Task: Explore Airbnb accommodation in Ben Arous, Tunisia from 10th December, 2023 to 15th December, 2023 for 7 adults. Place can be entire room or shared room with 4 bedrooms having 7 beds and 4 bathrooms. Property type can be house. Amenities needed are: wifi, TV, free parkinig on premises, gym, breakfast.
Action: Mouse moved to (389, 91)
Screenshot: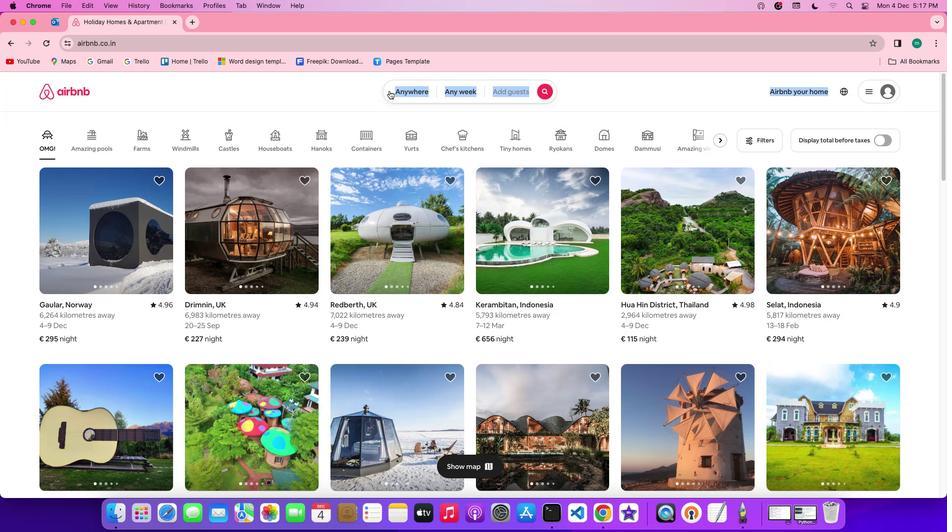 
Action: Mouse pressed left at (389, 91)
Screenshot: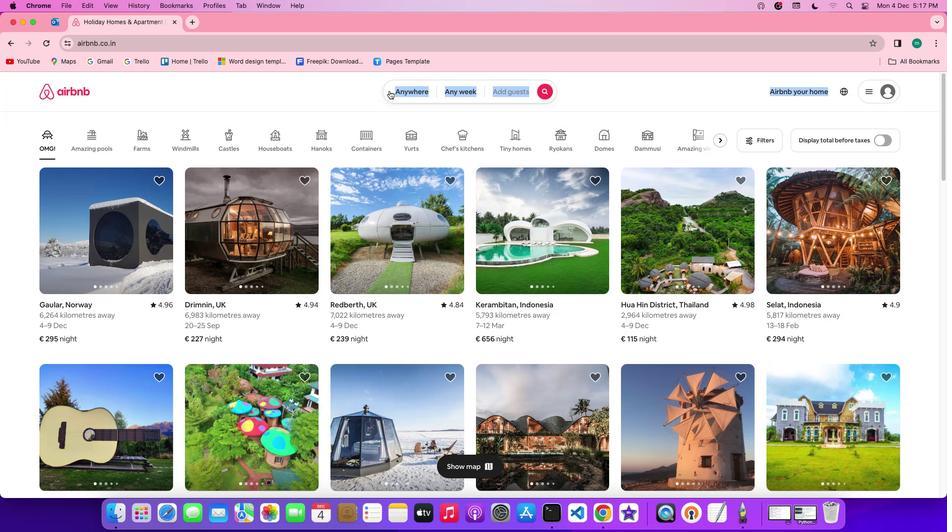 
Action: Mouse moved to (389, 91)
Screenshot: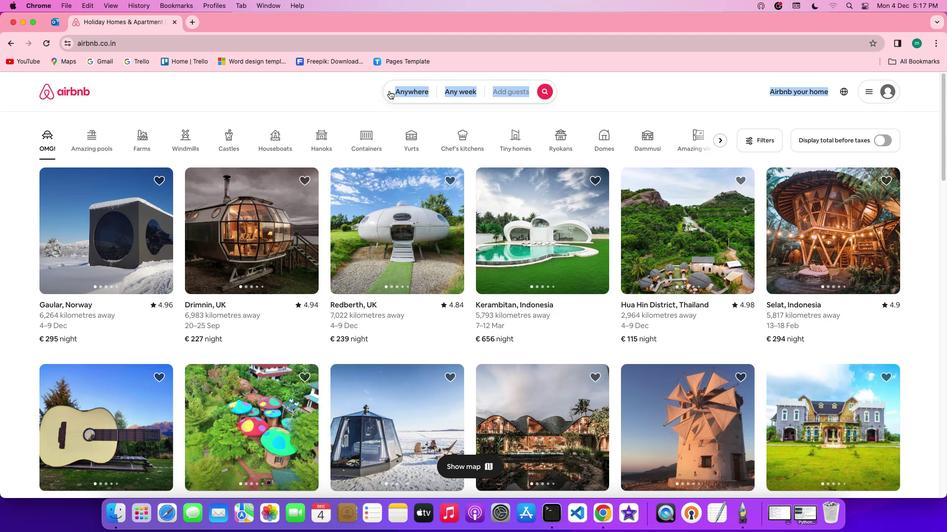 
Action: Mouse pressed left at (389, 91)
Screenshot: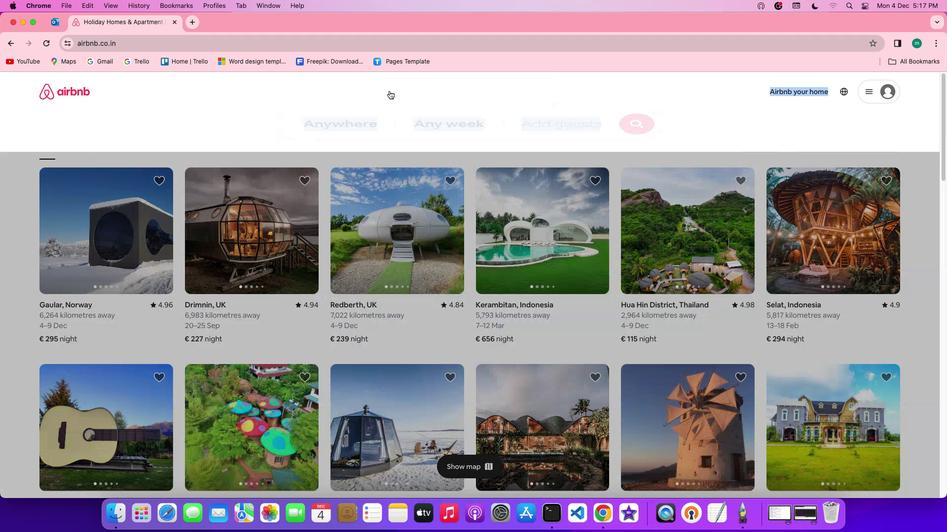
Action: Mouse moved to (377, 129)
Screenshot: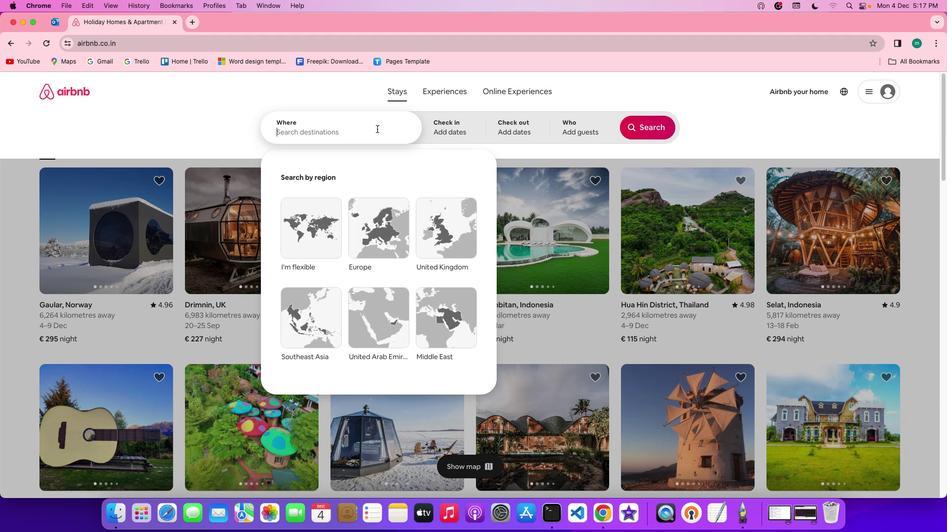 
Action: Mouse pressed left at (377, 129)
Screenshot: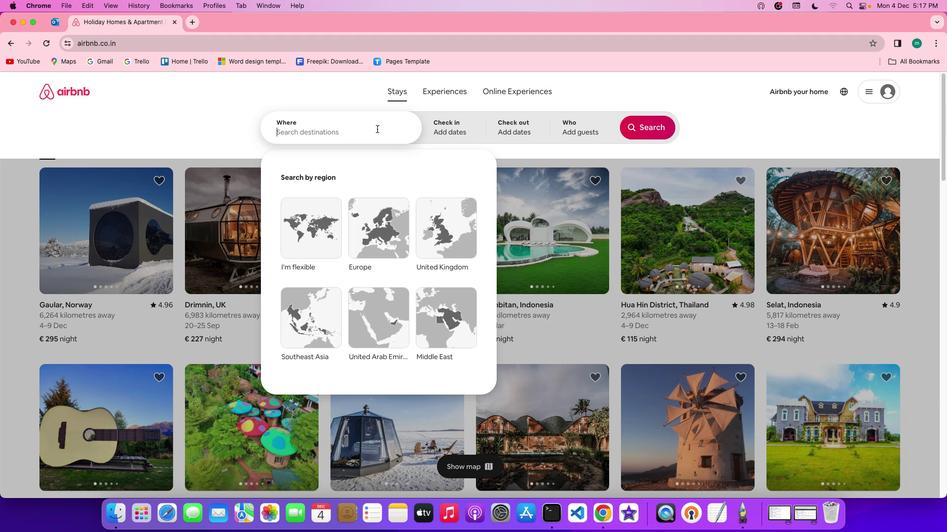 
Action: Key pressed Key.shift'B''e''n'Key.spaceKey.shift'A''r''o''u''s'','Key.spaceKey.shift't''u''n''i''s''i''a'
Screenshot: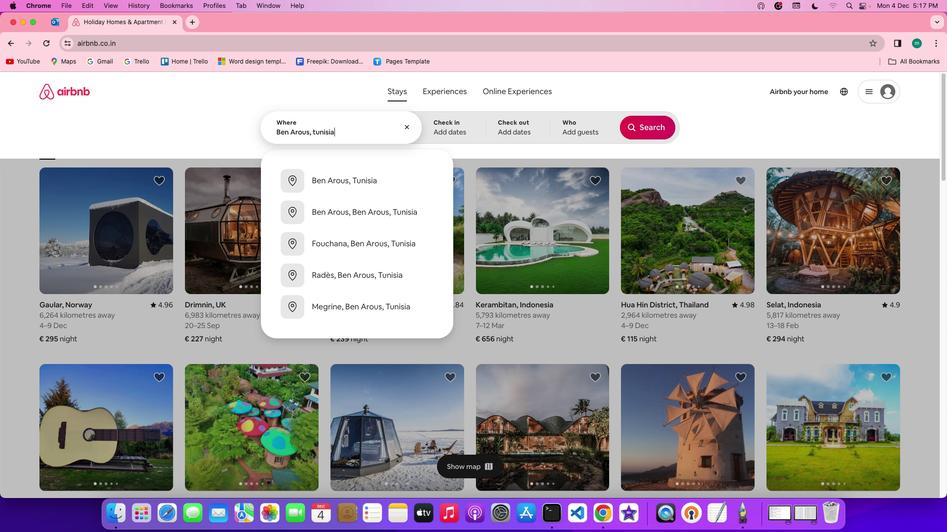 
Action: Mouse moved to (468, 133)
Screenshot: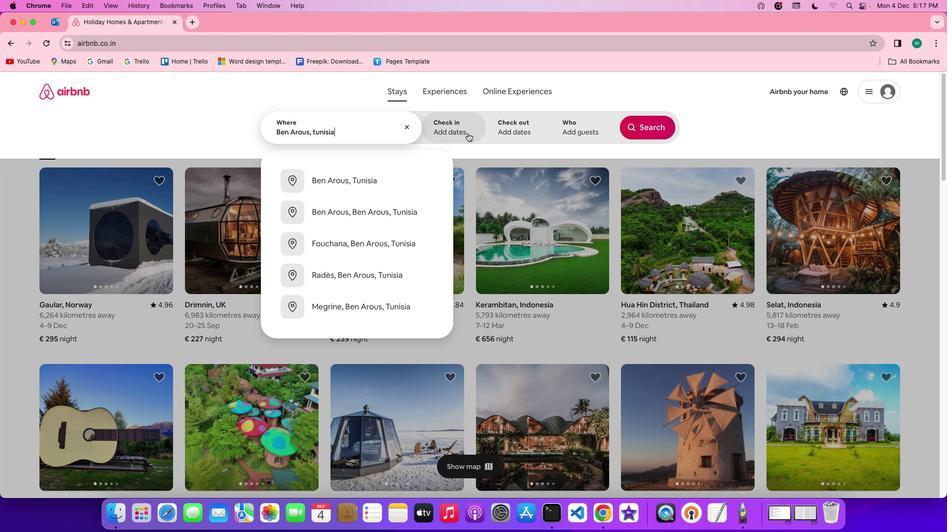 
Action: Mouse pressed left at (468, 133)
Screenshot: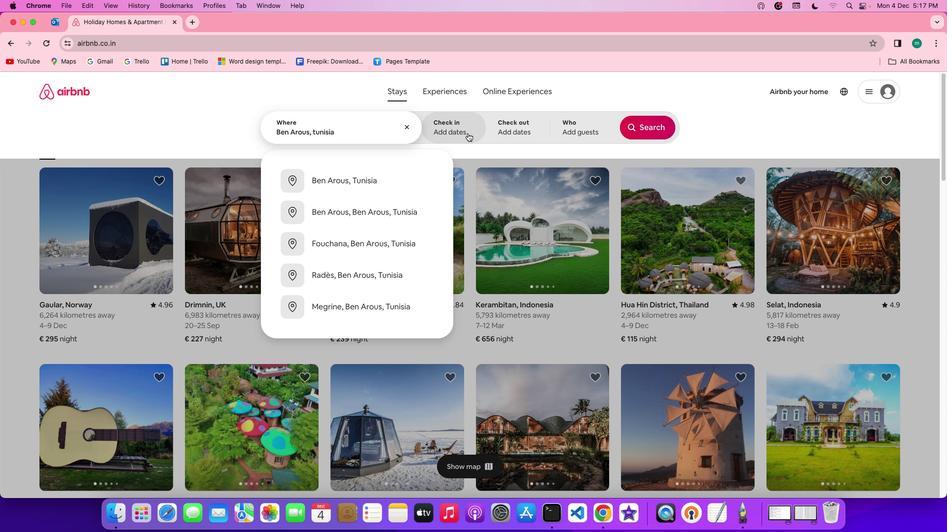 
Action: Mouse moved to (296, 301)
Screenshot: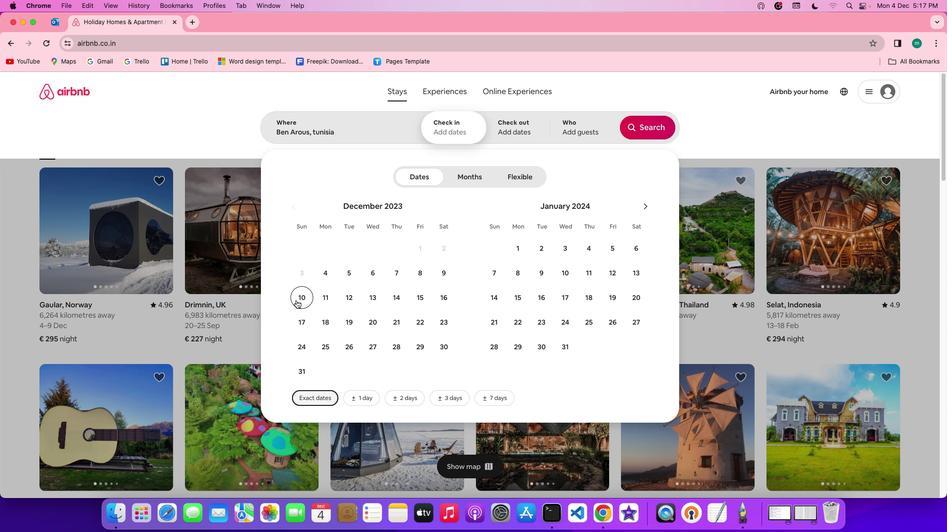 
Action: Mouse pressed left at (296, 301)
Screenshot: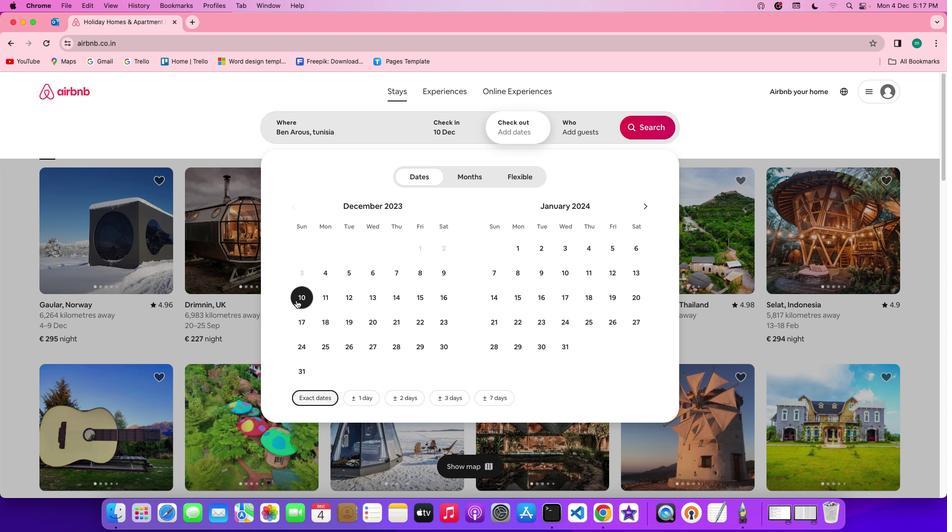
Action: Mouse moved to (410, 292)
Screenshot: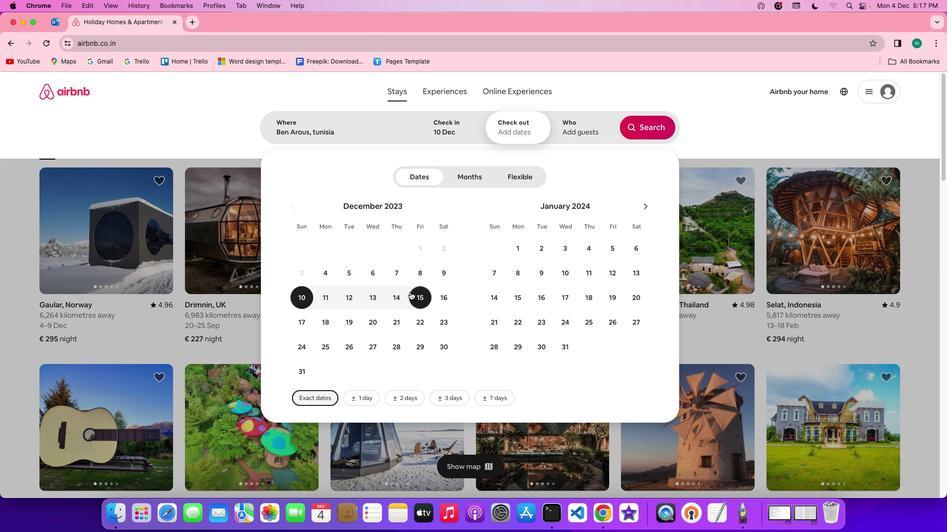 
Action: Mouse pressed left at (410, 292)
Screenshot: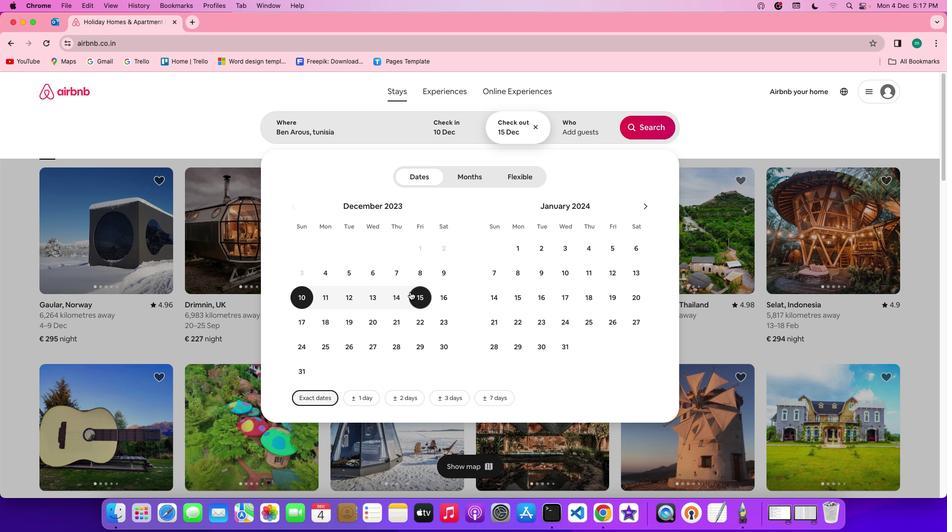 
Action: Mouse moved to (573, 123)
Screenshot: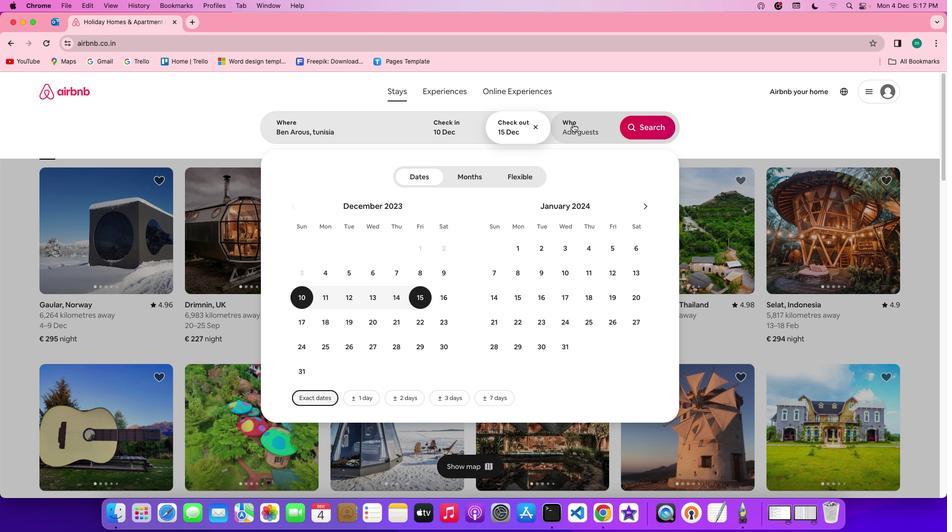 
Action: Mouse pressed left at (573, 123)
Screenshot: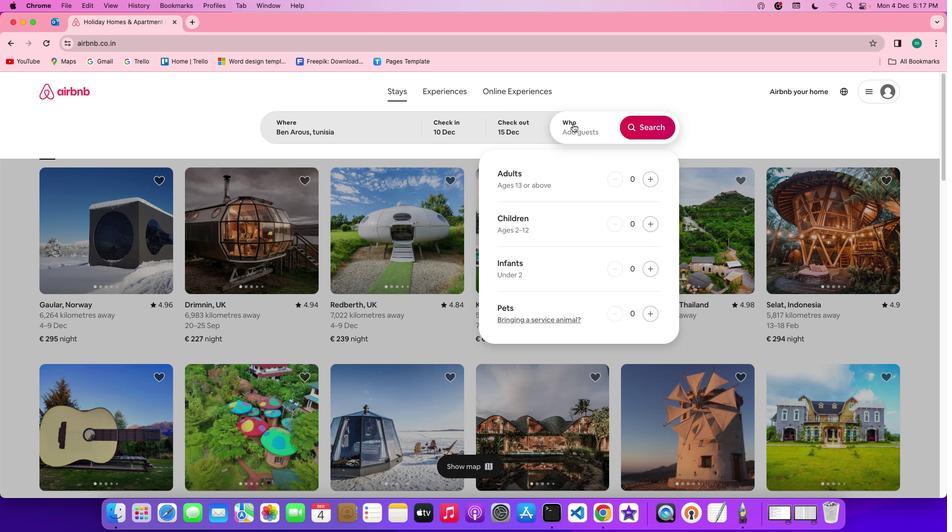 
Action: Mouse moved to (654, 181)
Screenshot: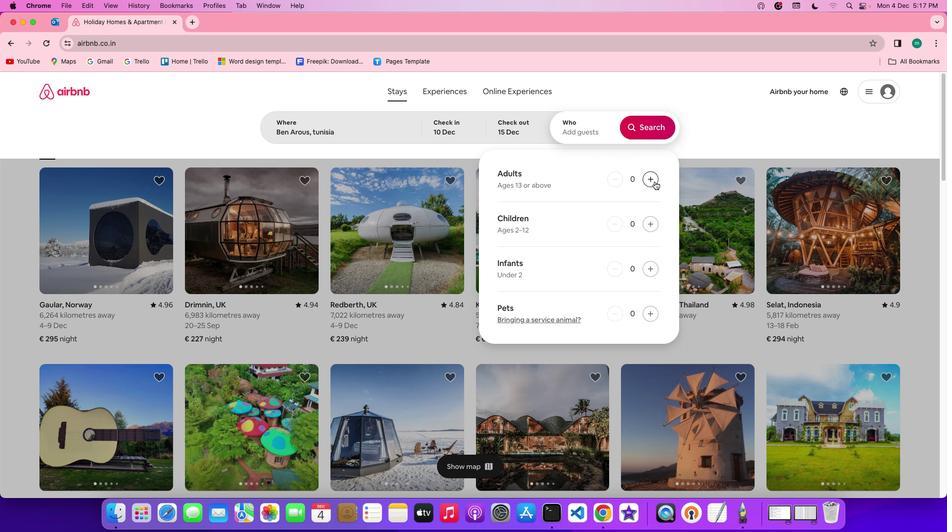 
Action: Mouse pressed left at (654, 181)
Screenshot: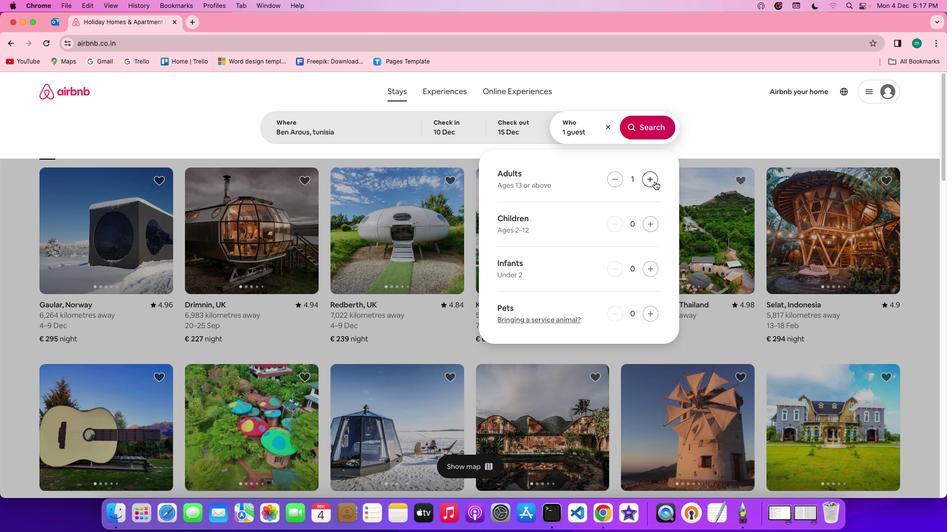 
Action: Mouse pressed left at (654, 181)
Screenshot: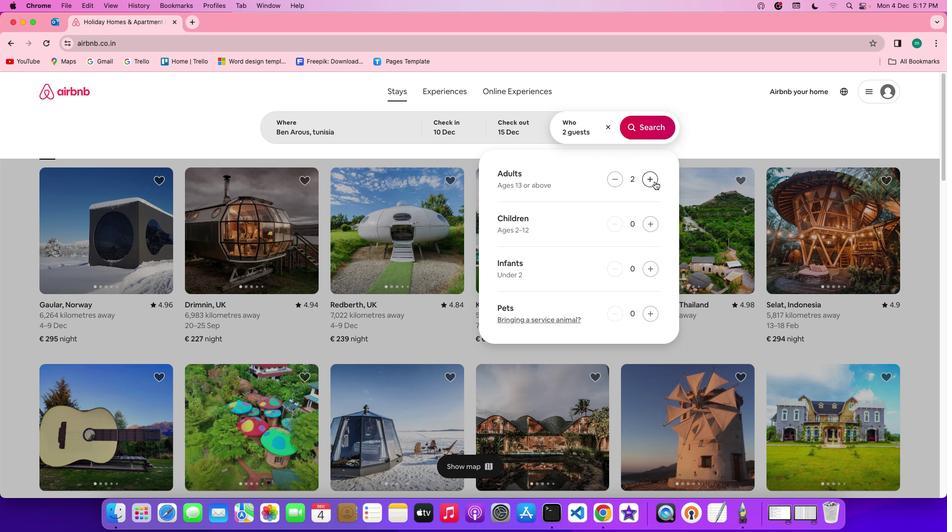 
Action: Mouse pressed left at (654, 181)
Screenshot: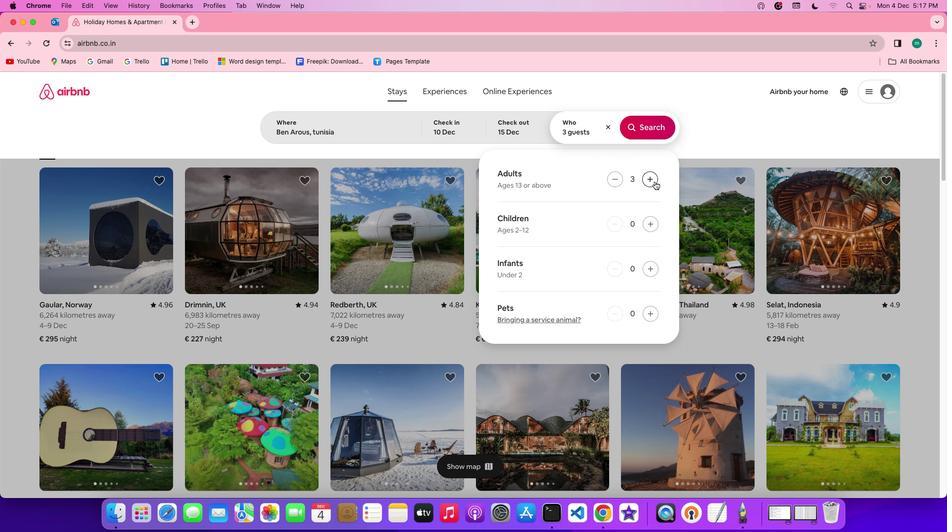 
Action: Mouse pressed left at (654, 181)
Screenshot: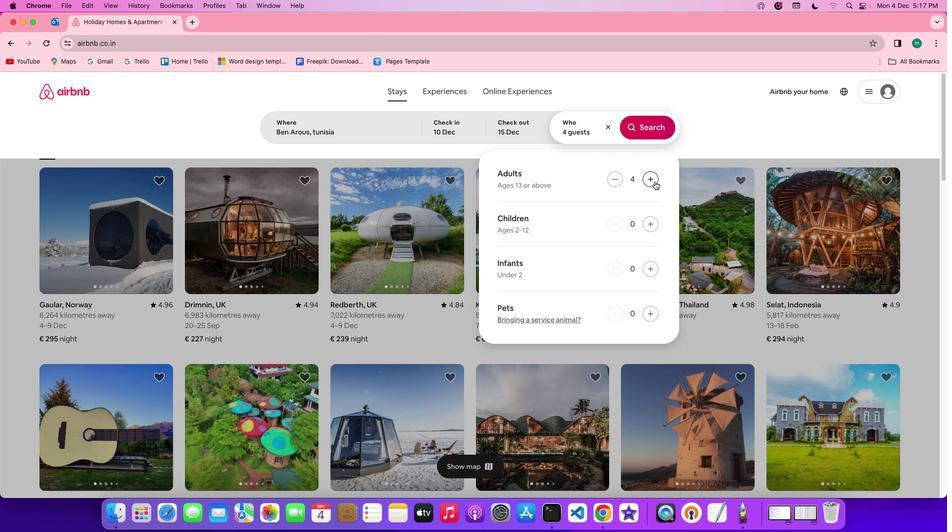 
Action: Mouse pressed left at (654, 181)
Screenshot: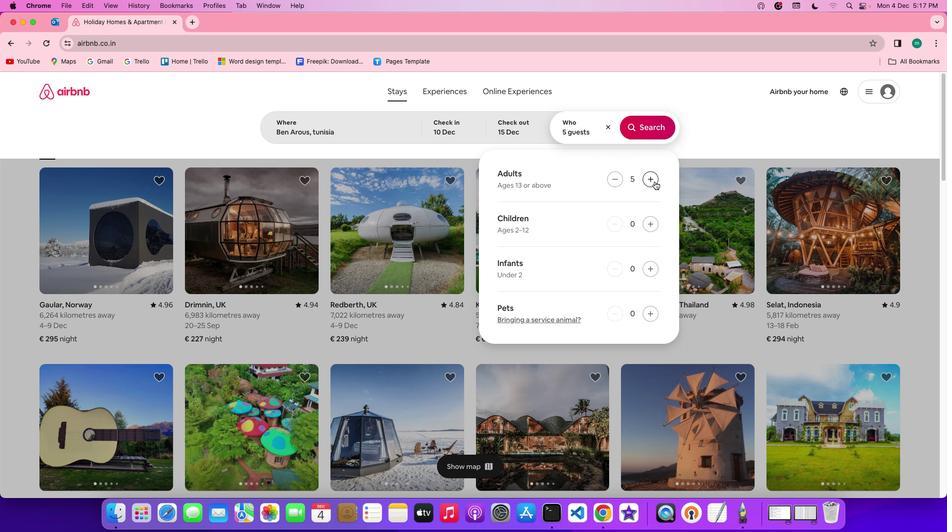 
Action: Mouse pressed left at (654, 181)
Screenshot: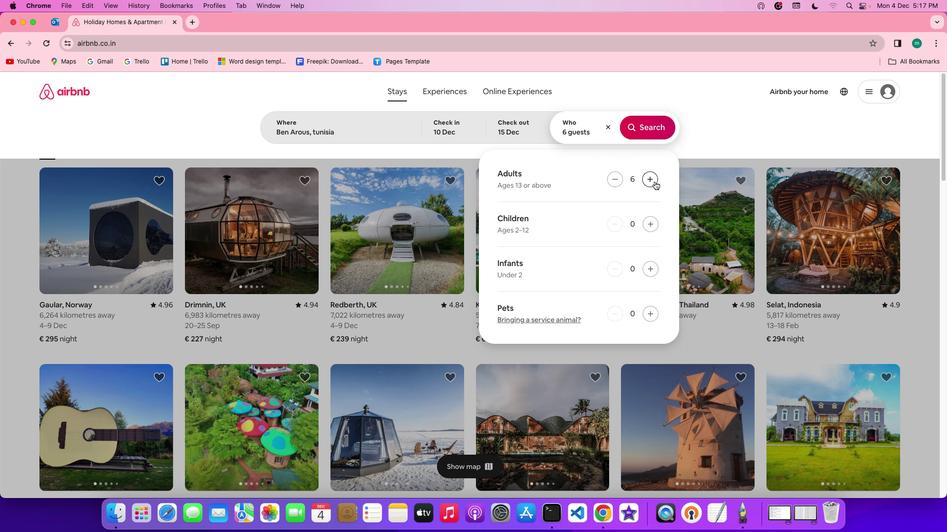 
Action: Mouse moved to (653, 185)
Screenshot: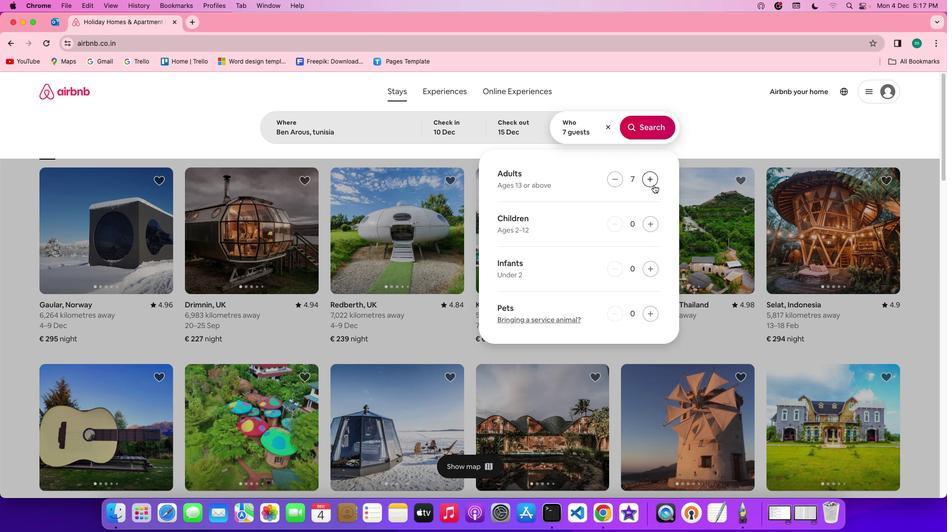 
Action: Mouse pressed left at (653, 185)
Screenshot: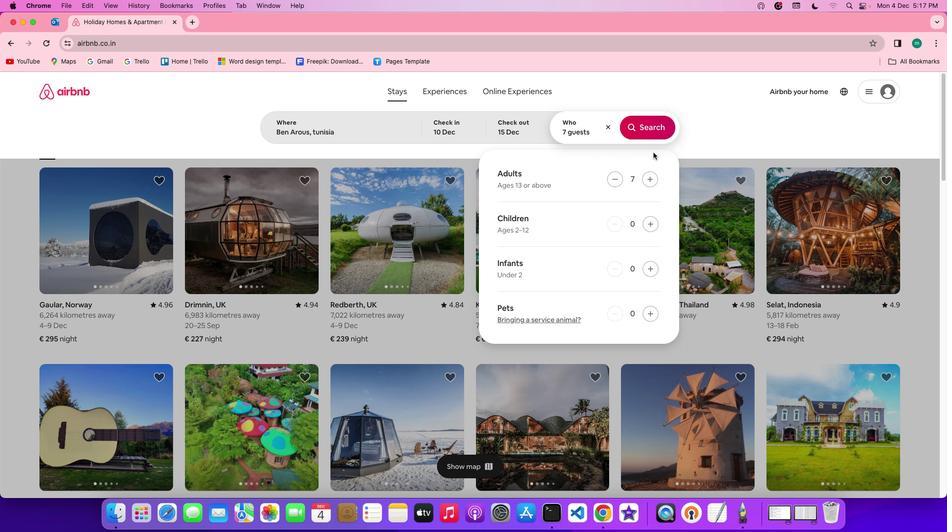 
Action: Mouse moved to (655, 124)
Screenshot: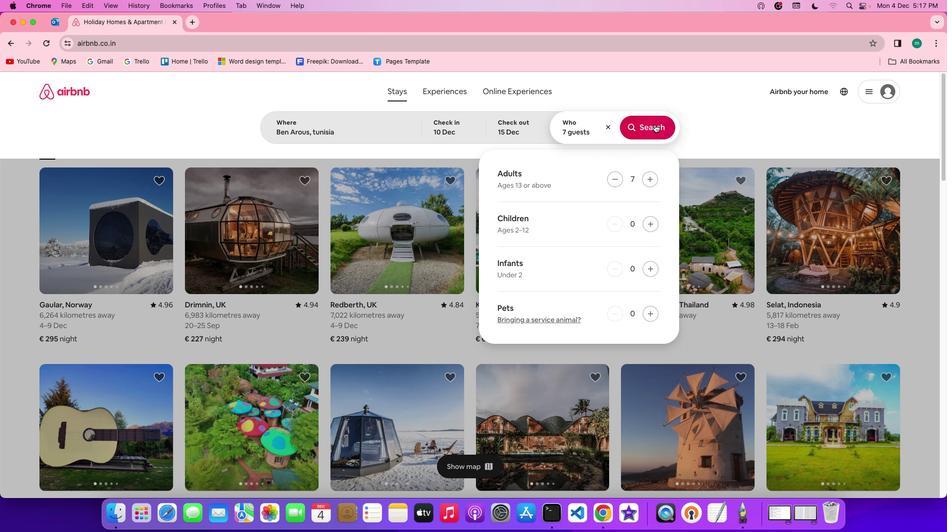 
Action: Mouse pressed left at (655, 124)
Screenshot: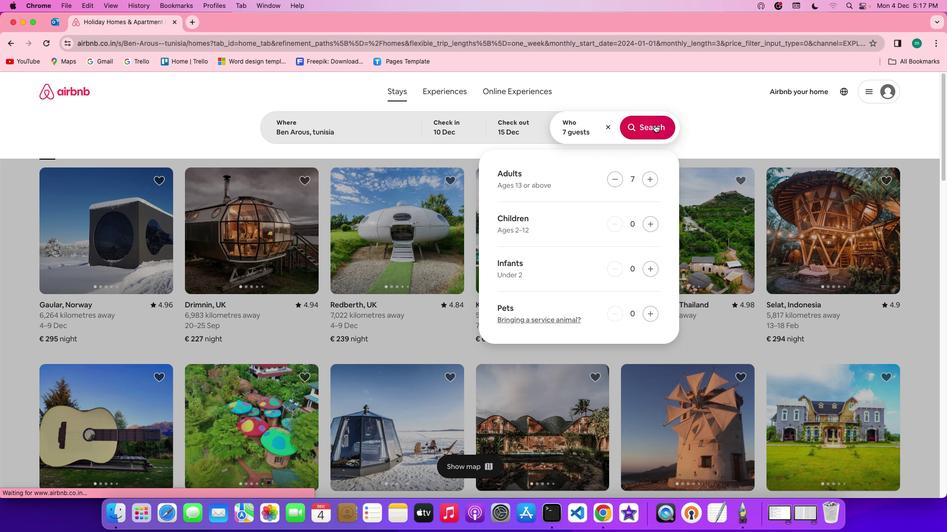 
Action: Mouse moved to (780, 124)
Screenshot: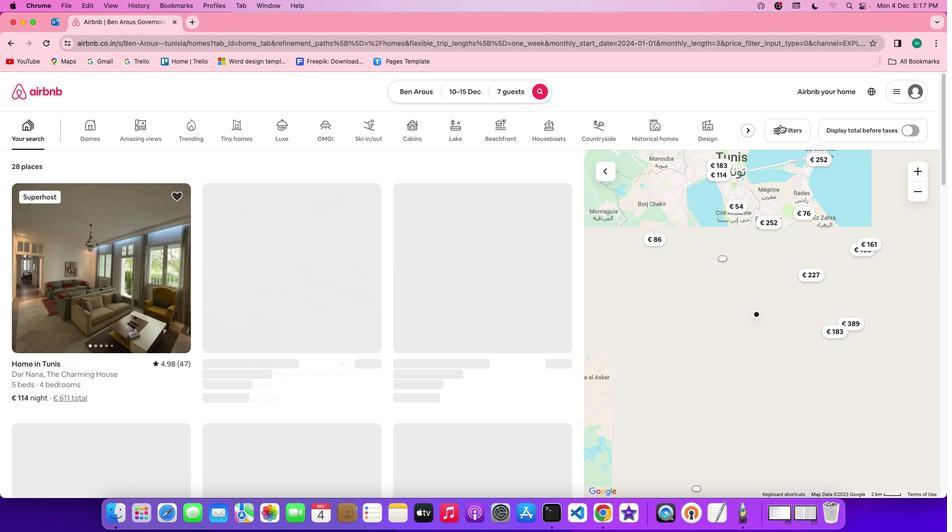 
Action: Mouse pressed left at (780, 124)
Screenshot: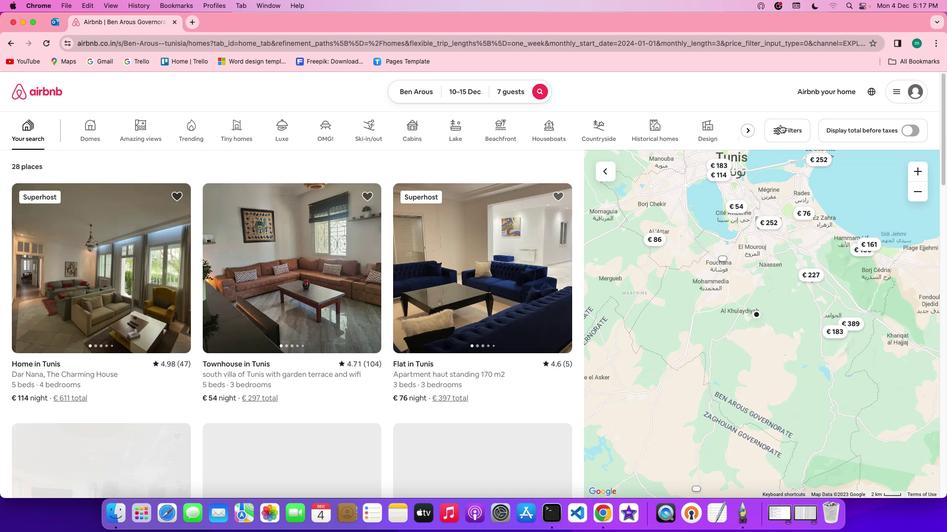 
Action: Mouse moved to (545, 296)
Screenshot: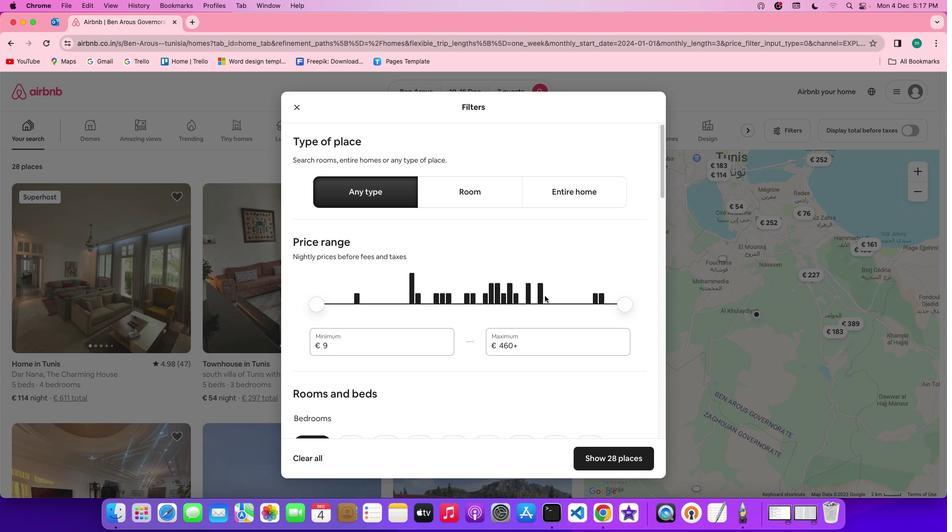 
Action: Mouse scrolled (545, 296) with delta (0, 0)
Screenshot: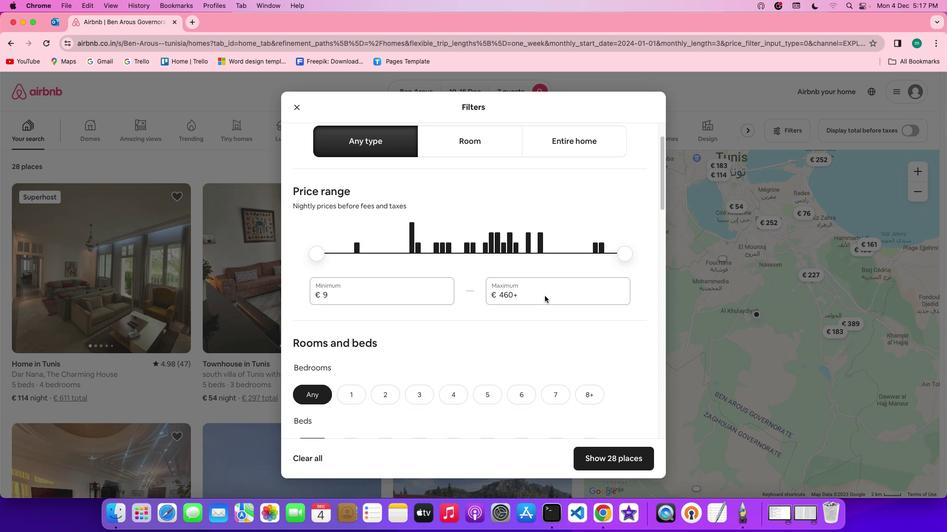 
Action: Mouse scrolled (545, 296) with delta (0, 0)
Screenshot: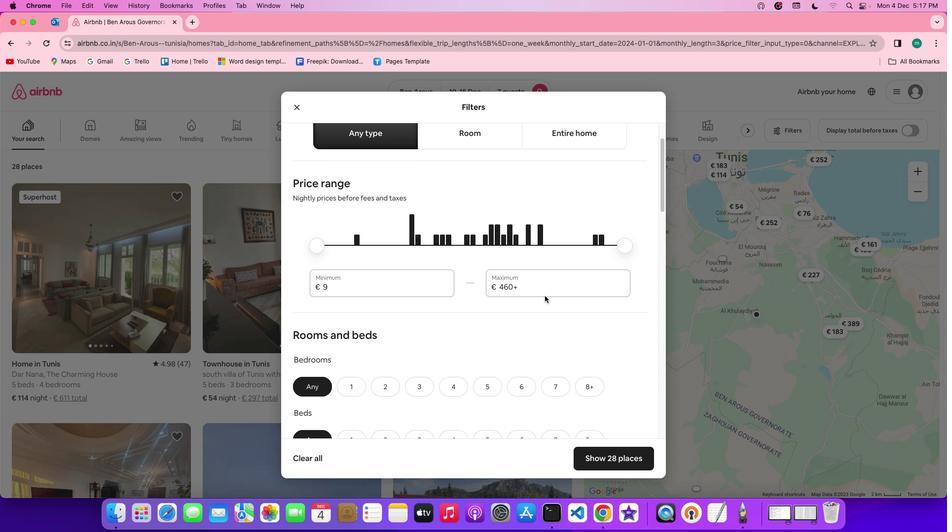 
Action: Mouse scrolled (545, 296) with delta (0, 0)
Screenshot: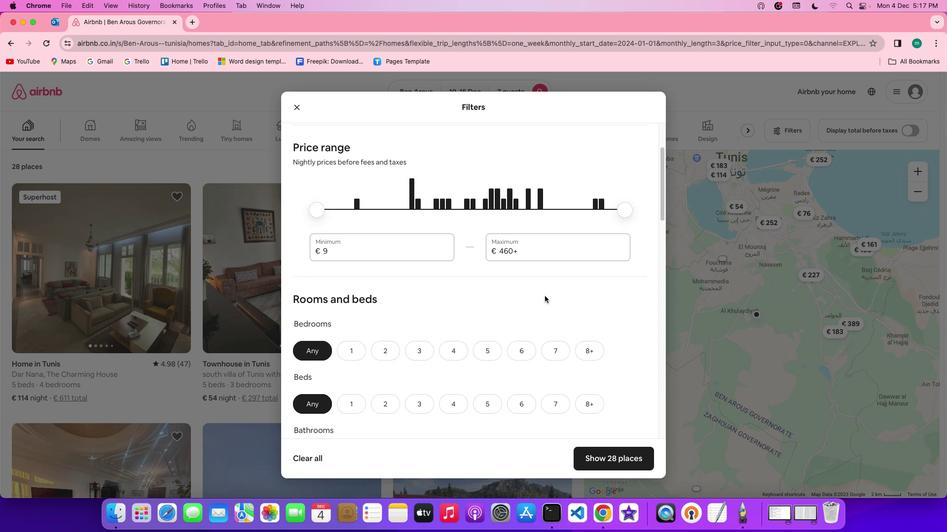 
Action: Mouse scrolled (545, 296) with delta (0, 0)
Screenshot: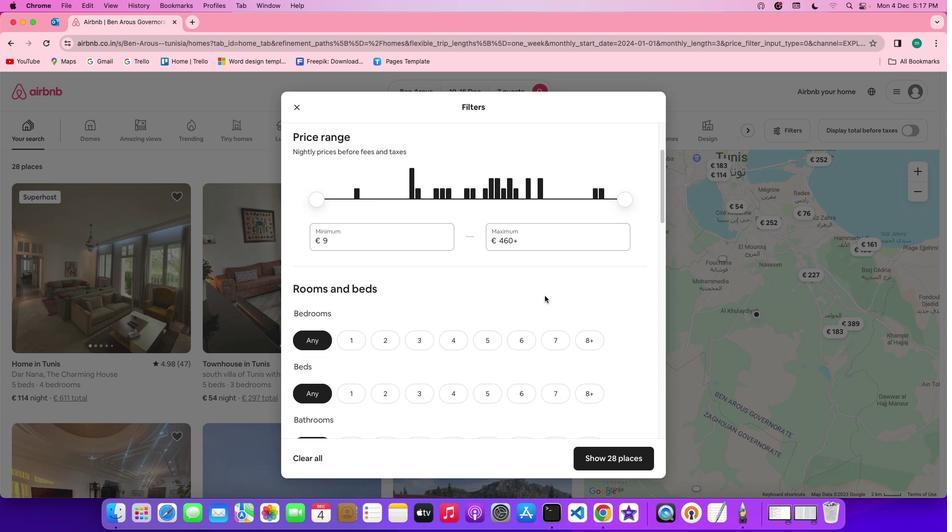 
Action: Mouse scrolled (545, 296) with delta (0, 0)
Screenshot: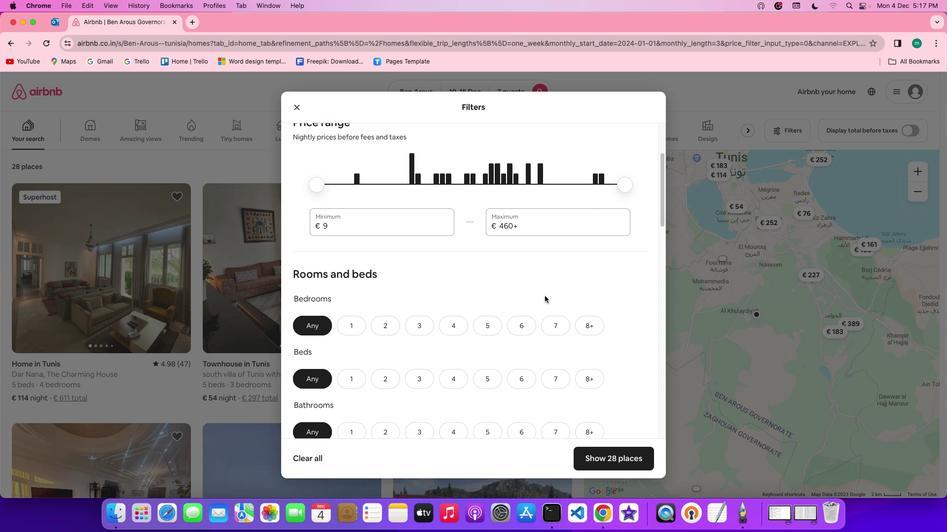
Action: Mouse scrolled (545, 296) with delta (0, 0)
Screenshot: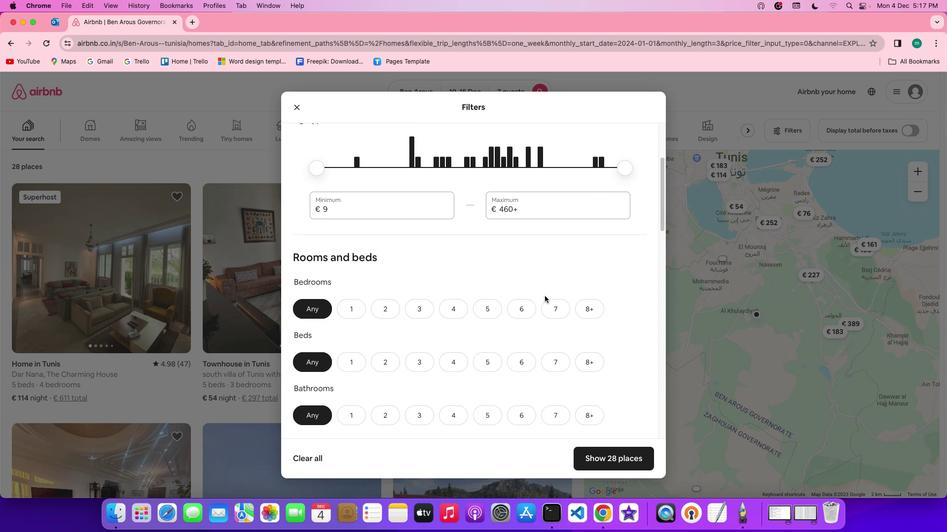 
Action: Mouse scrolled (545, 296) with delta (0, 0)
Screenshot: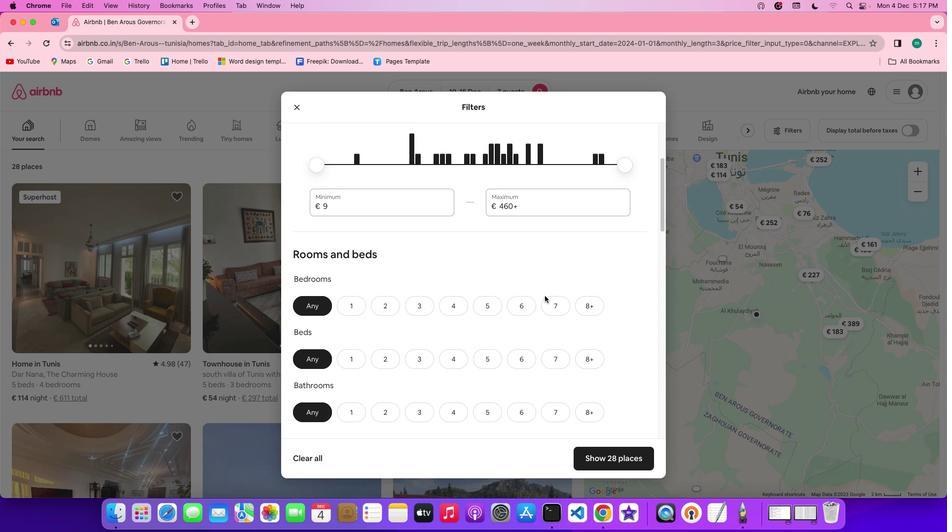 
Action: Mouse scrolled (545, 296) with delta (0, 0)
Screenshot: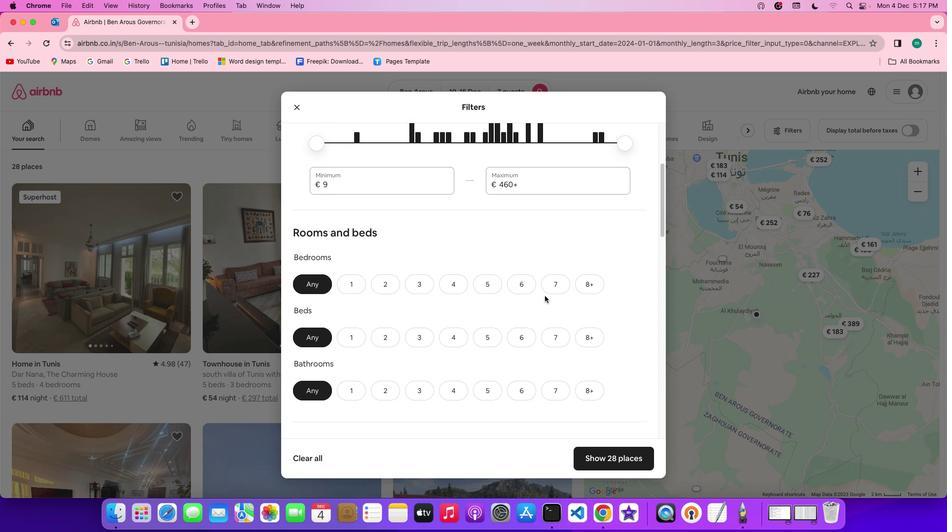 
Action: Mouse scrolled (545, 296) with delta (0, 0)
Screenshot: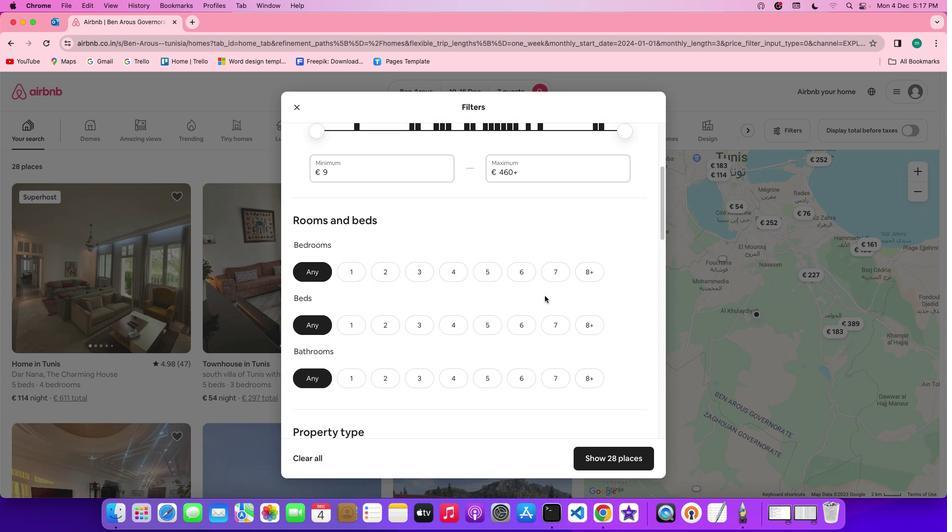 
Action: Mouse scrolled (545, 296) with delta (0, 0)
Screenshot: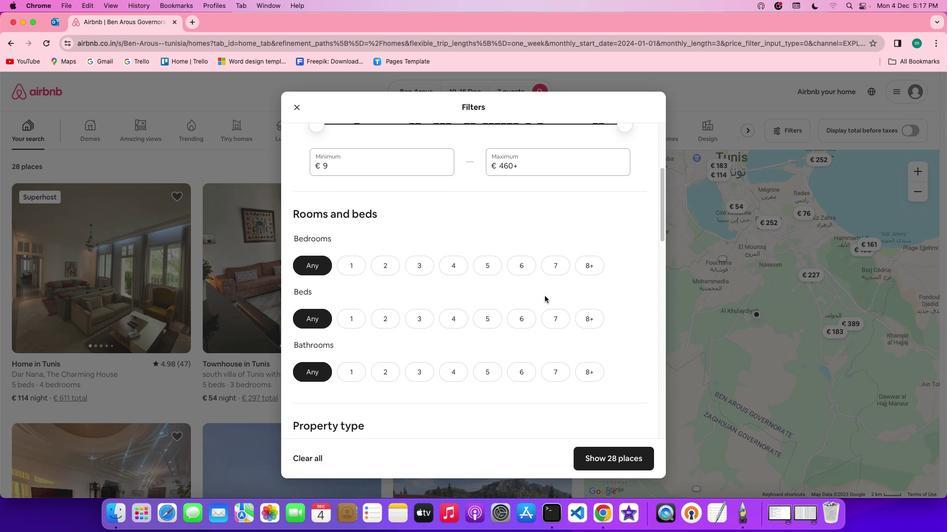 
Action: Mouse scrolled (545, 296) with delta (0, 0)
Screenshot: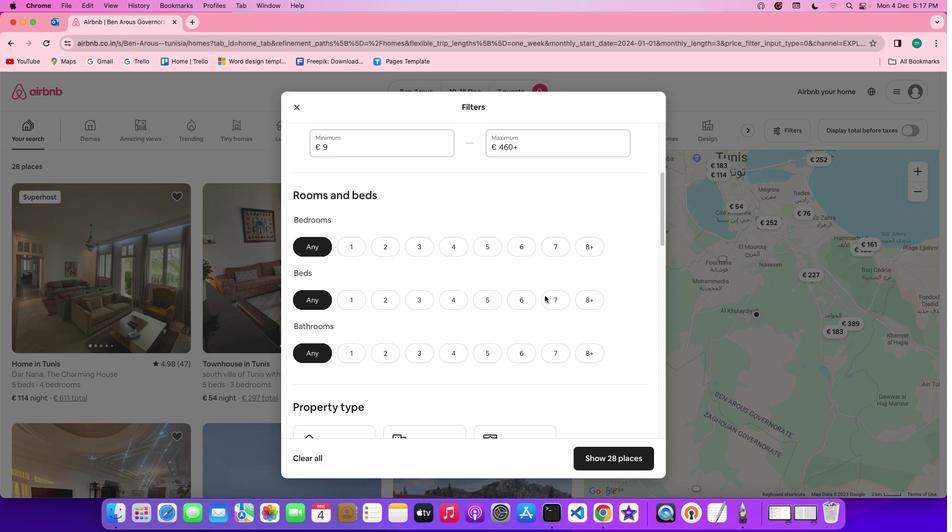 
Action: Mouse scrolled (545, 296) with delta (0, 0)
Screenshot: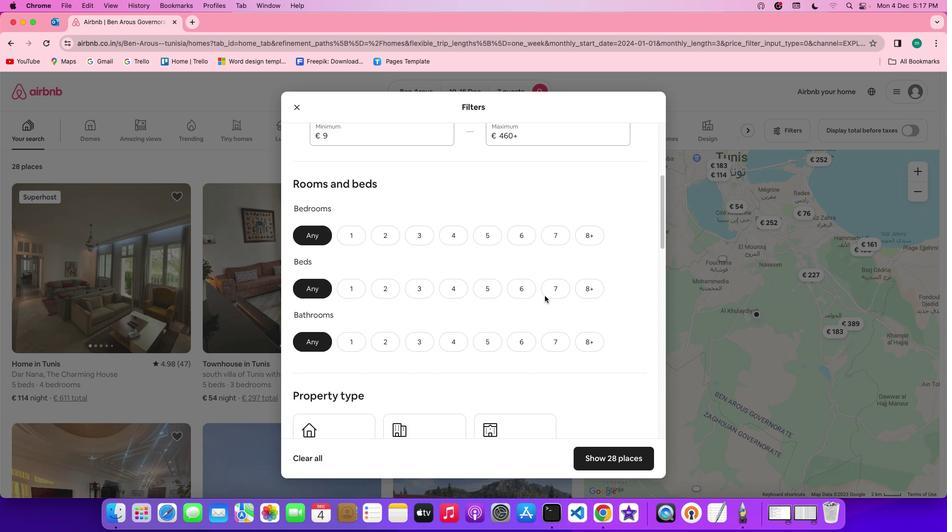 
Action: Mouse scrolled (545, 296) with delta (0, 0)
Screenshot: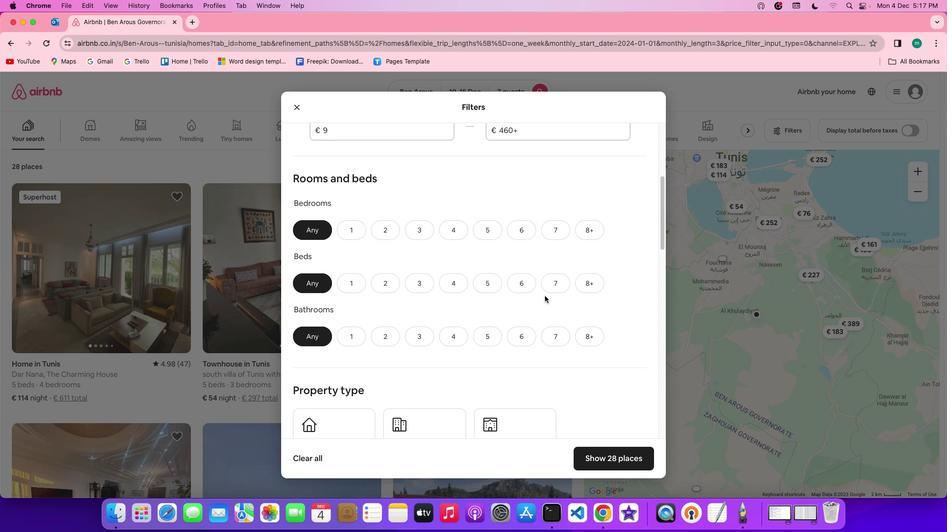 
Action: Mouse moved to (446, 231)
Screenshot: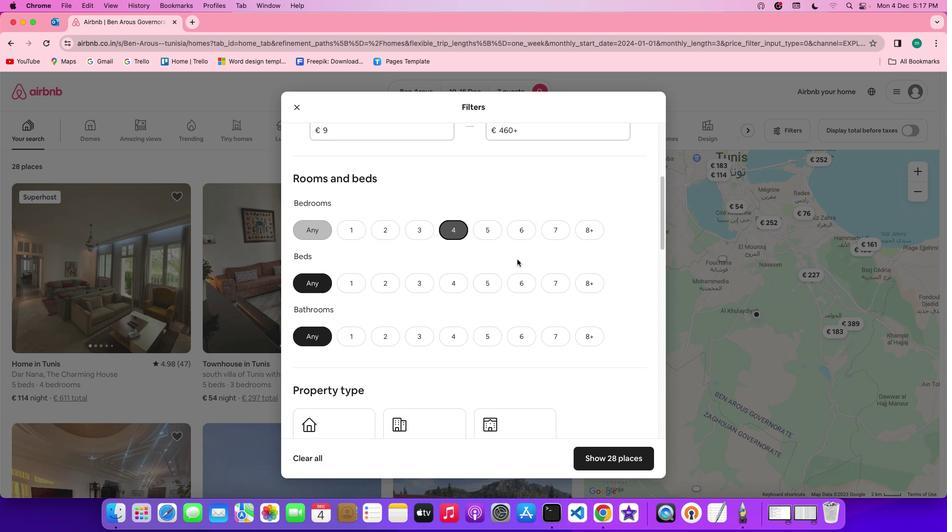 
Action: Mouse pressed left at (446, 231)
Screenshot: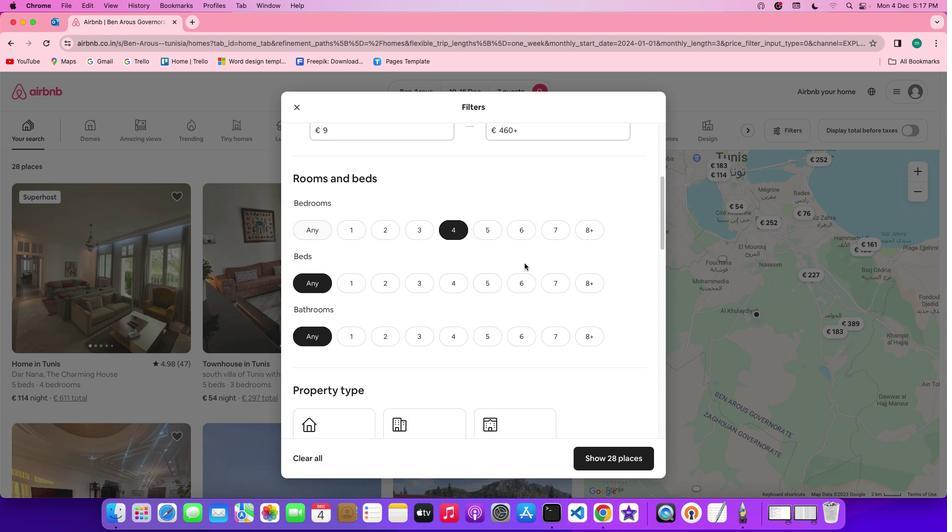 
Action: Mouse moved to (549, 277)
Screenshot: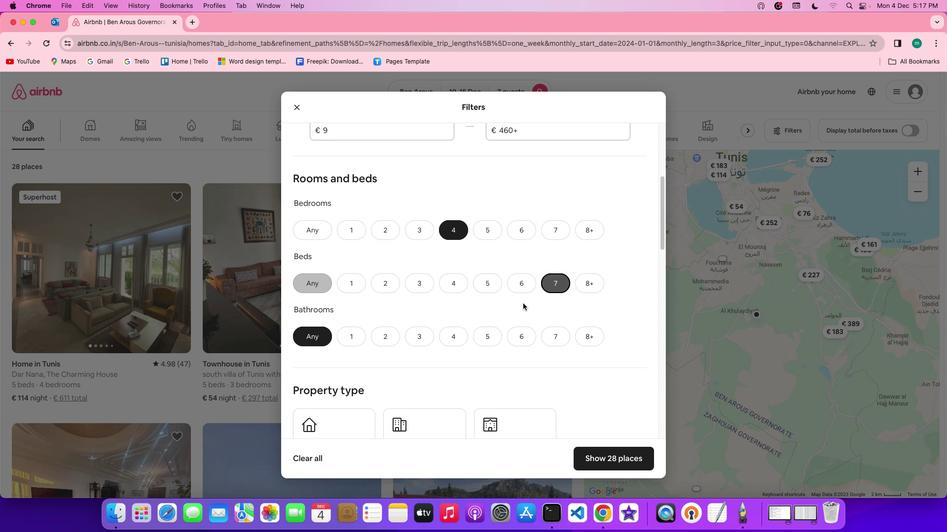 
Action: Mouse pressed left at (549, 277)
Screenshot: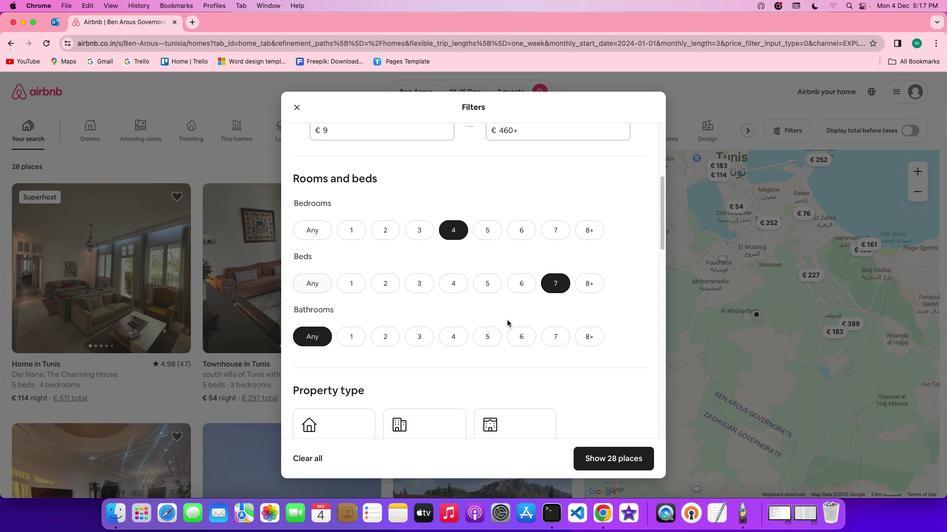 
Action: Mouse moved to (454, 340)
Screenshot: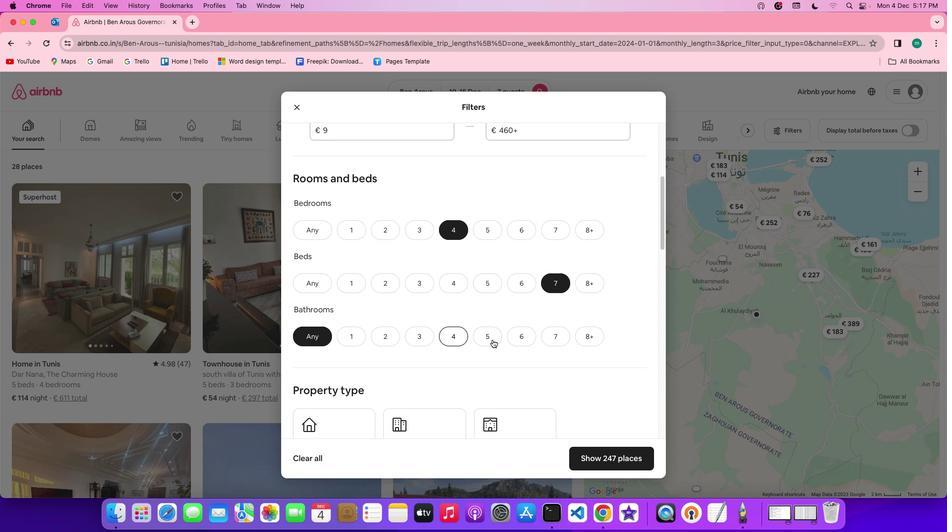 
Action: Mouse pressed left at (454, 340)
Screenshot: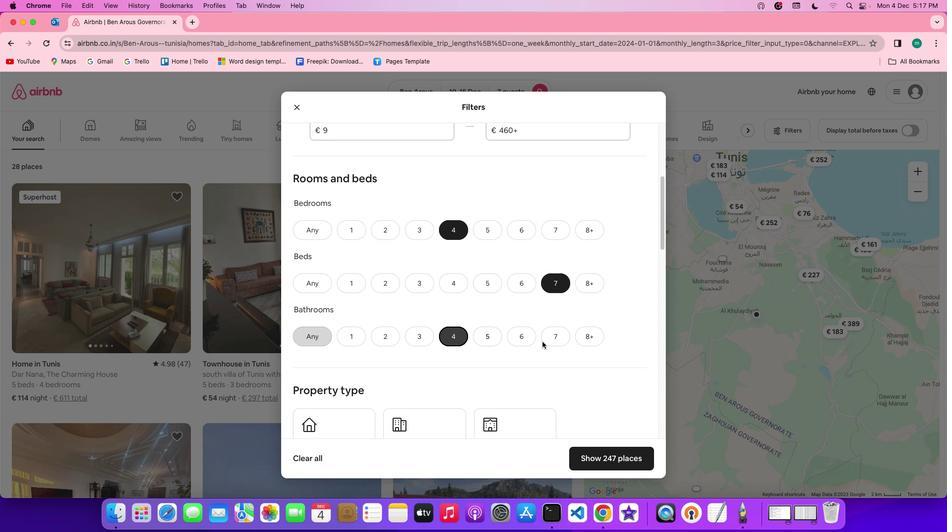 
Action: Mouse moved to (550, 342)
Screenshot: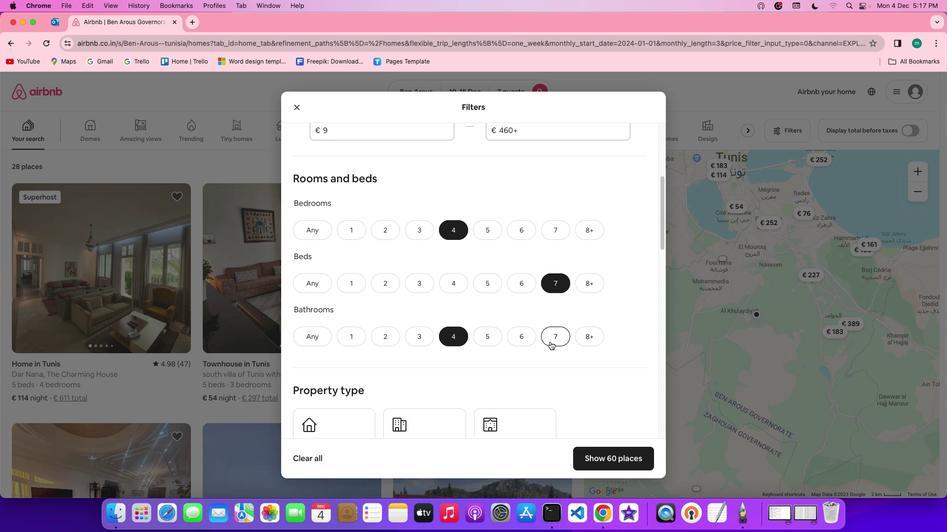 
Action: Mouse scrolled (550, 342) with delta (0, 0)
Screenshot: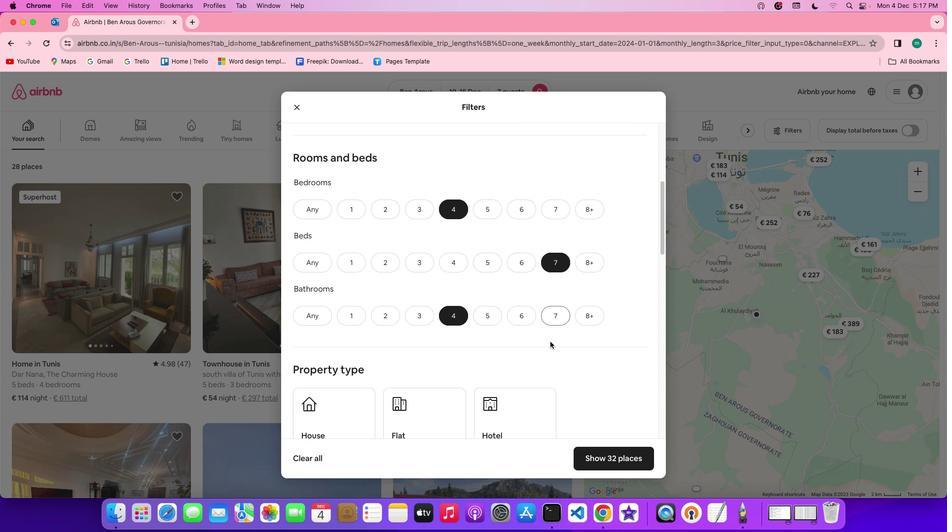 
Action: Mouse scrolled (550, 342) with delta (0, 0)
Screenshot: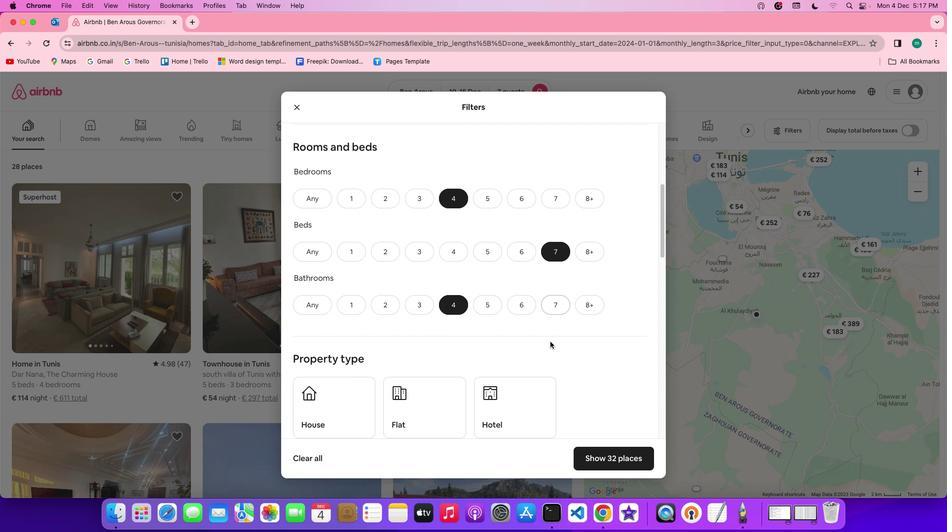 
Action: Mouse scrolled (550, 342) with delta (0, 0)
Screenshot: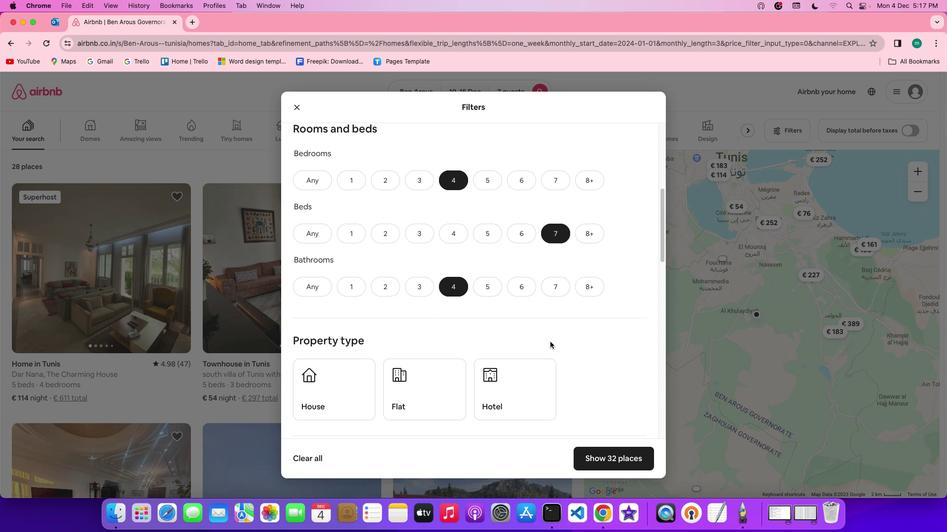 
Action: Mouse moved to (550, 342)
Screenshot: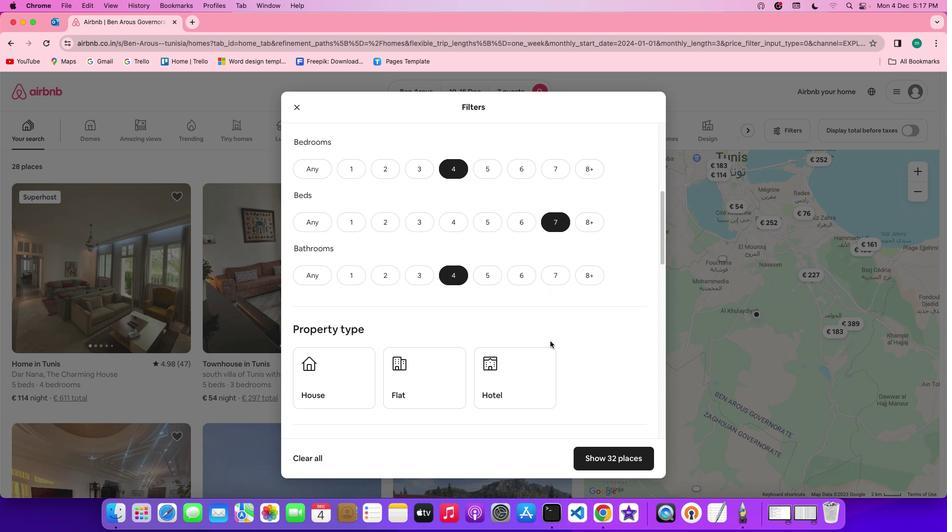 
Action: Mouse scrolled (550, 342) with delta (0, 0)
Screenshot: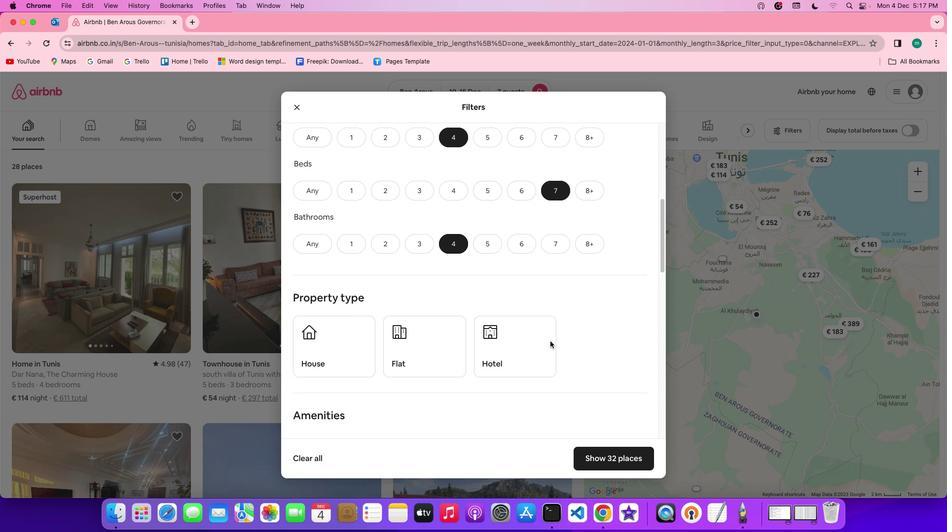 
Action: Mouse scrolled (550, 342) with delta (0, 0)
Screenshot: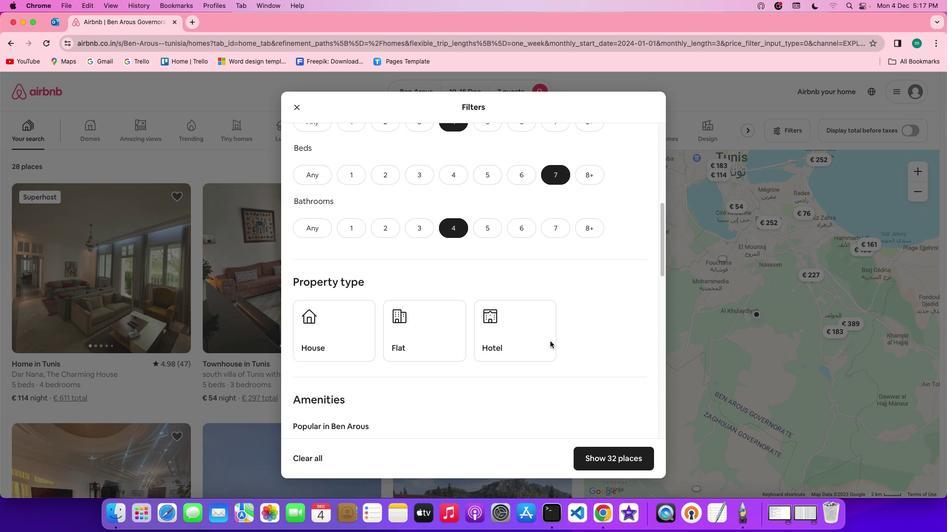 
Action: Mouse scrolled (550, 342) with delta (0, 0)
Screenshot: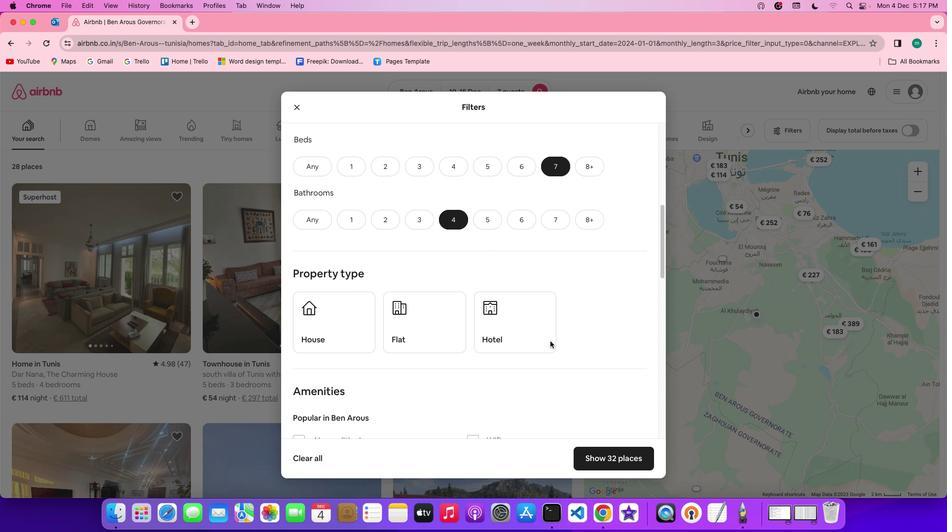 
Action: Mouse scrolled (550, 342) with delta (0, 0)
Screenshot: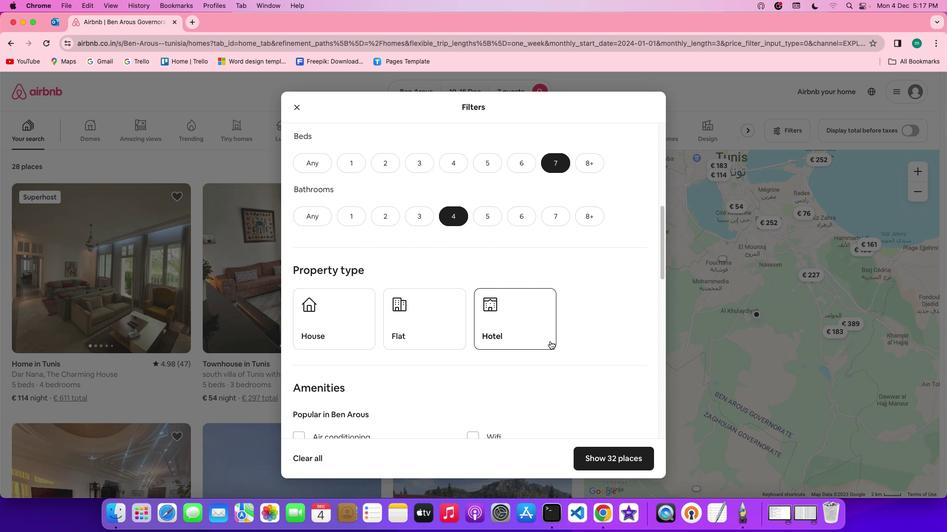 
Action: Mouse scrolled (550, 342) with delta (0, 0)
Screenshot: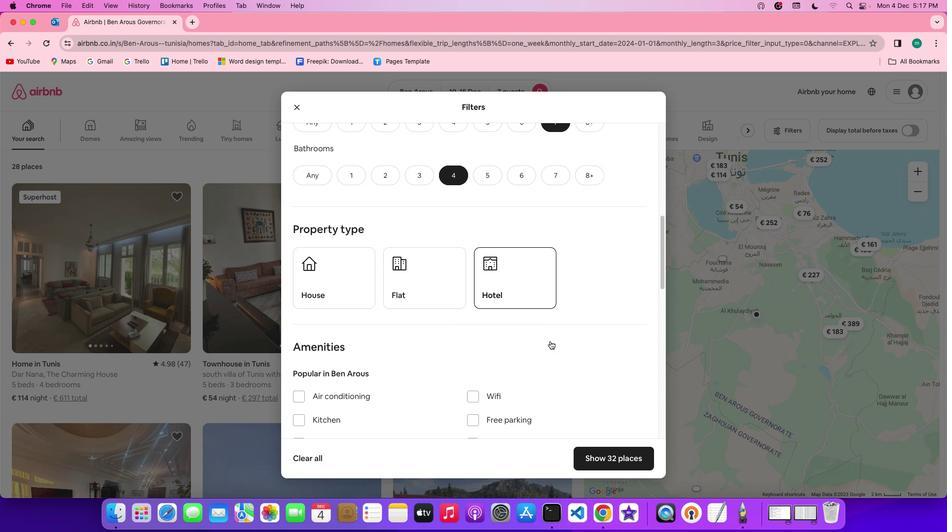 
Action: Mouse scrolled (550, 342) with delta (0, 0)
Screenshot: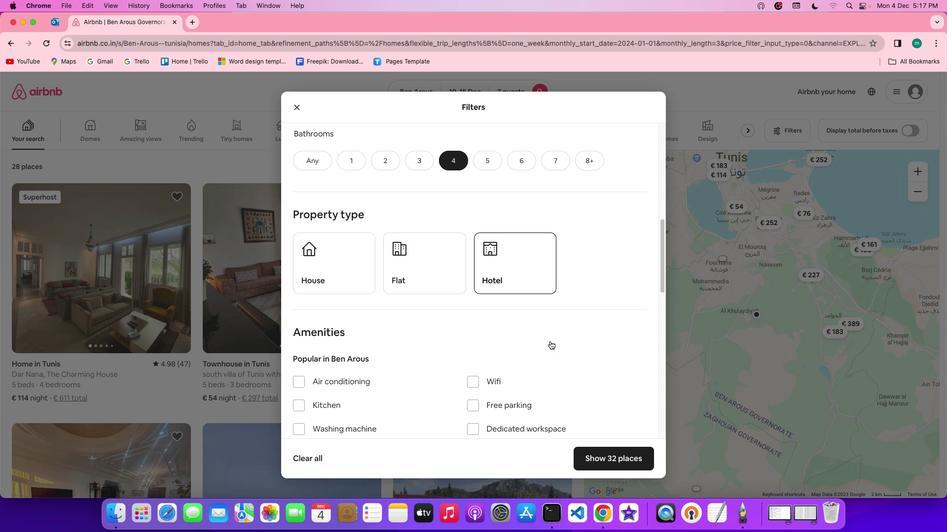 
Action: Mouse scrolled (550, 342) with delta (0, 0)
Screenshot: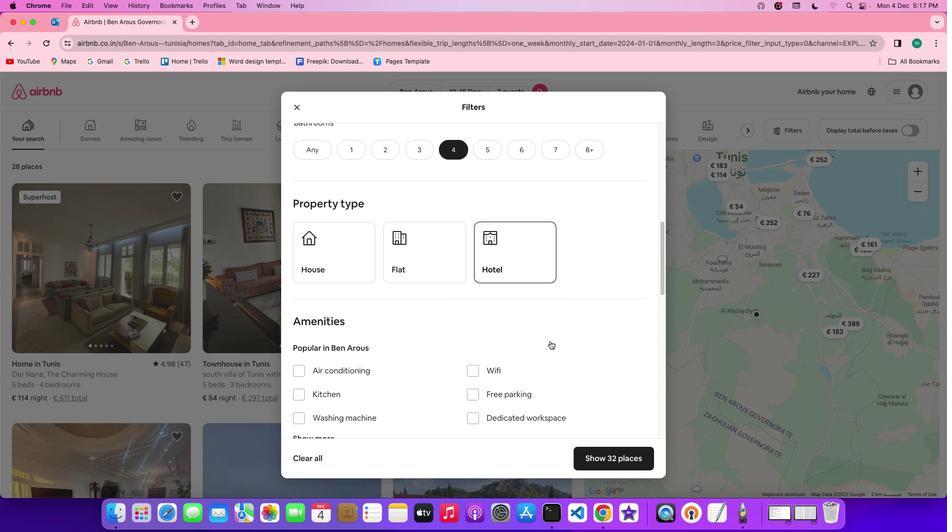 
Action: Mouse scrolled (550, 342) with delta (0, 0)
Screenshot: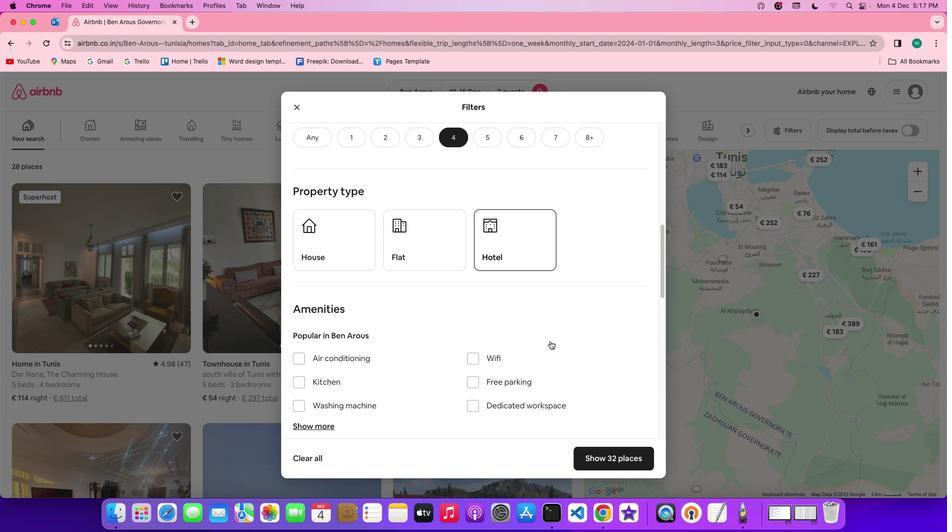 
Action: Mouse scrolled (550, 342) with delta (0, 0)
Screenshot: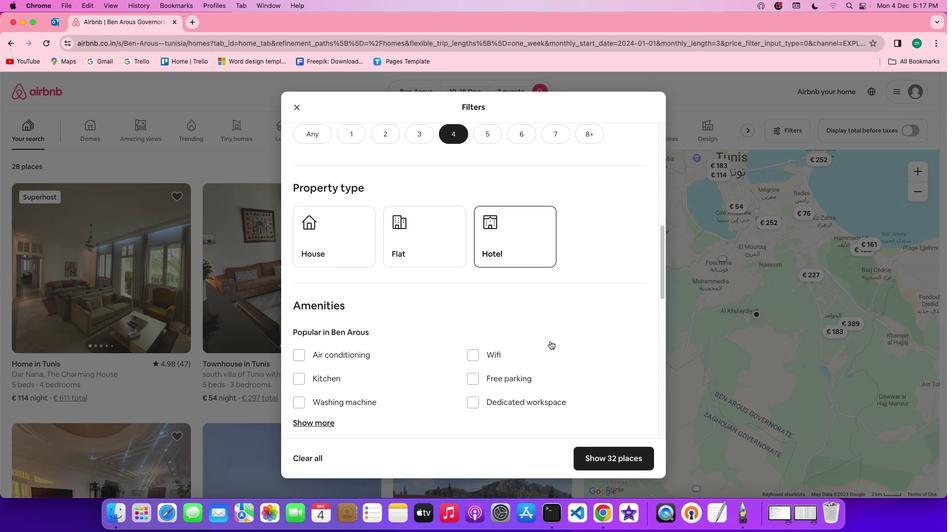 
Action: Mouse scrolled (550, 342) with delta (0, 0)
Screenshot: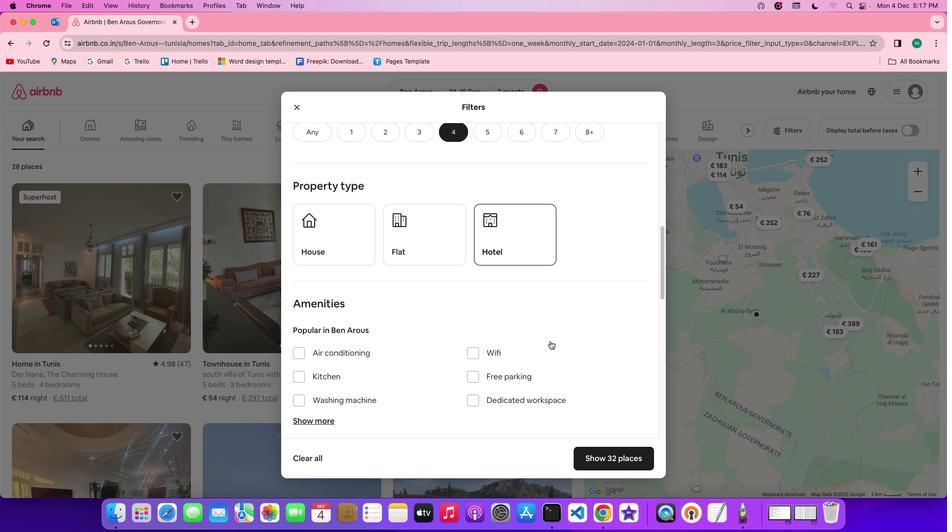 
Action: Mouse scrolled (550, 342) with delta (0, 0)
Screenshot: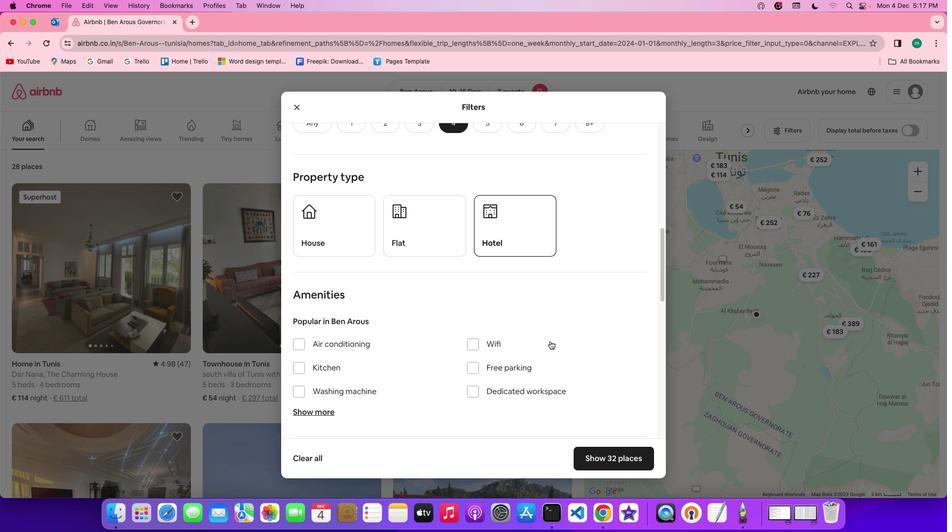 
Action: Mouse scrolled (550, 342) with delta (0, 0)
Screenshot: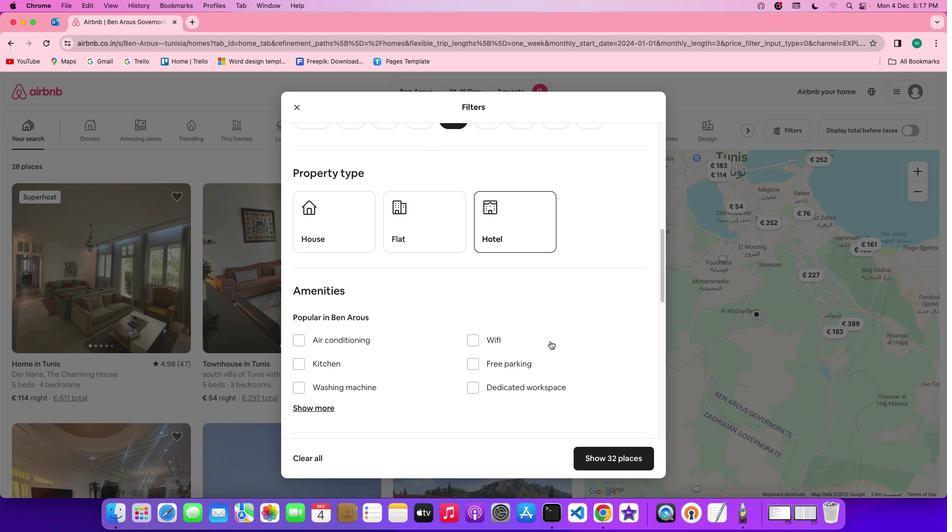 
Action: Mouse scrolled (550, 342) with delta (0, 0)
Screenshot: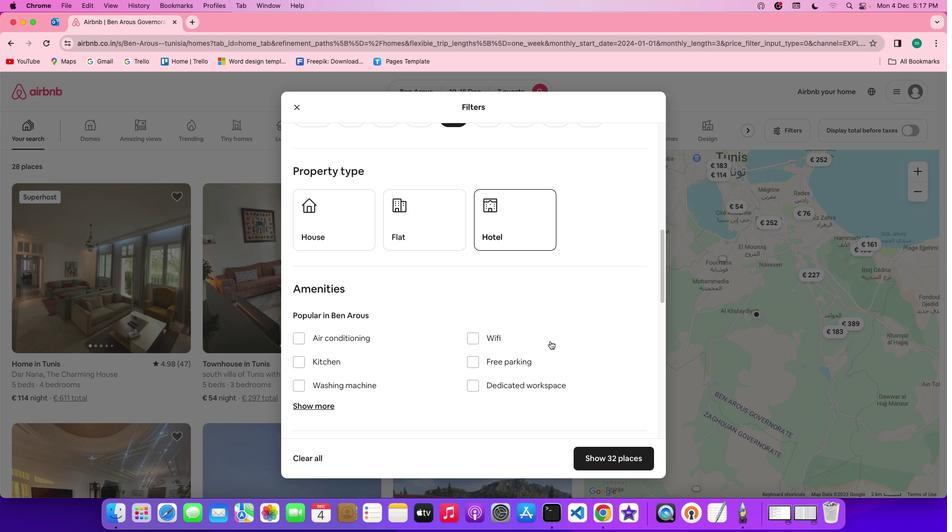 
Action: Mouse moved to (334, 220)
Screenshot: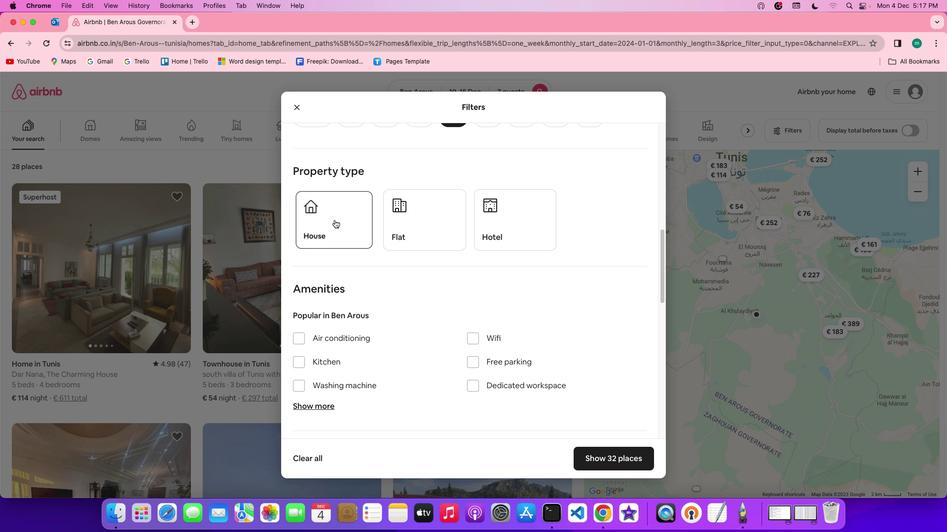 
Action: Mouse pressed left at (334, 220)
Screenshot: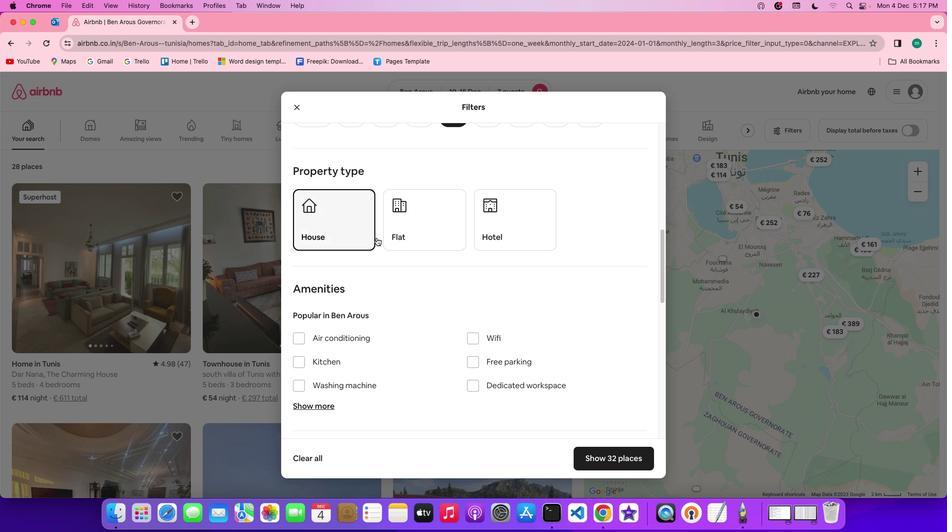 
Action: Mouse moved to (481, 279)
Screenshot: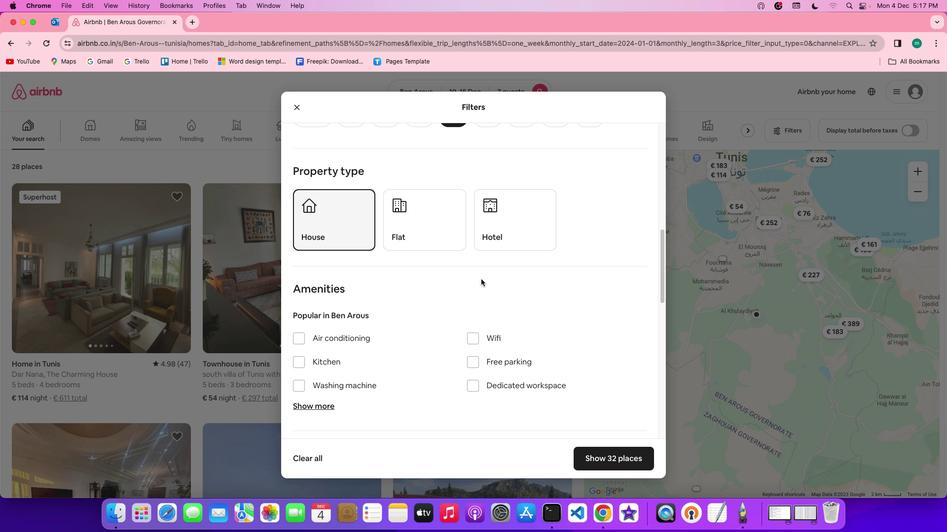 
Action: Mouse scrolled (481, 279) with delta (0, 0)
Screenshot: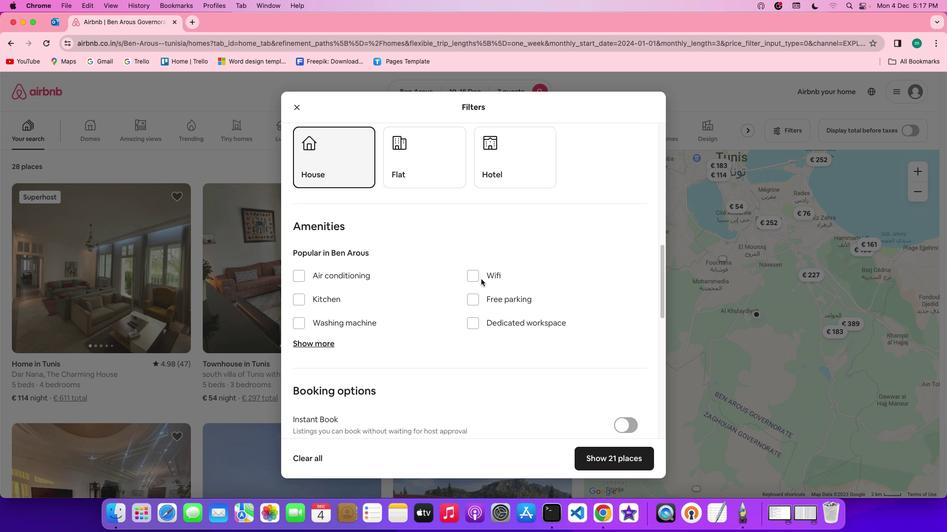 
Action: Mouse scrolled (481, 279) with delta (0, 0)
Screenshot: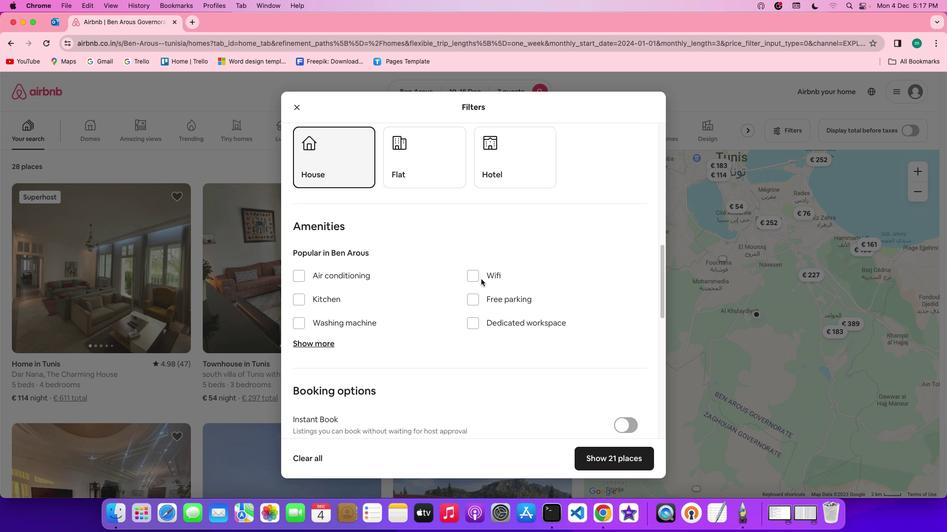 
Action: Mouse scrolled (481, 279) with delta (0, 0)
Screenshot: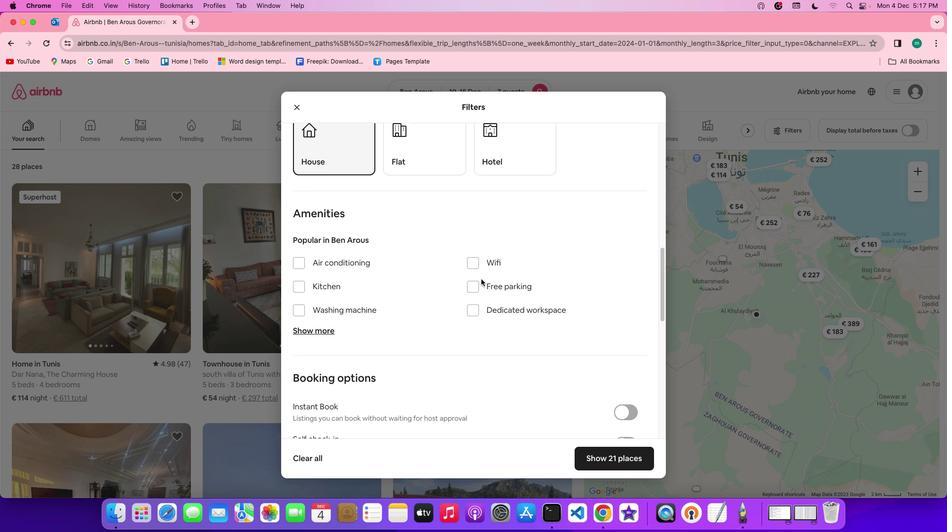 
Action: Mouse scrolled (481, 279) with delta (0, 0)
Screenshot: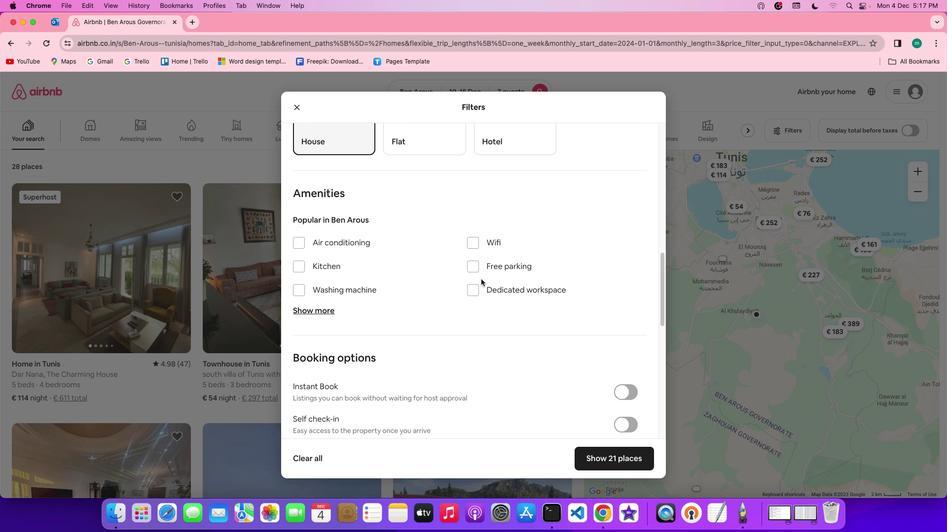 
Action: Mouse scrolled (481, 279) with delta (0, 0)
Screenshot: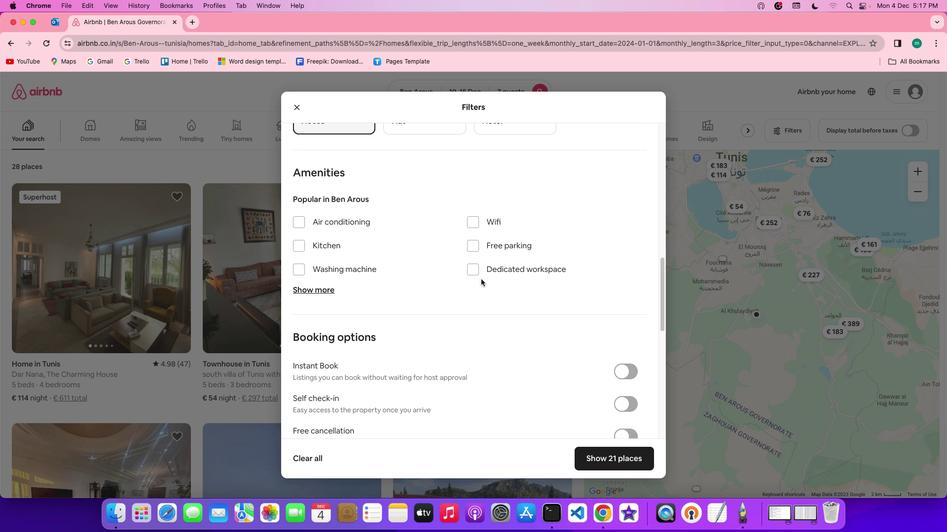 
Action: Mouse scrolled (481, 279) with delta (0, 0)
Screenshot: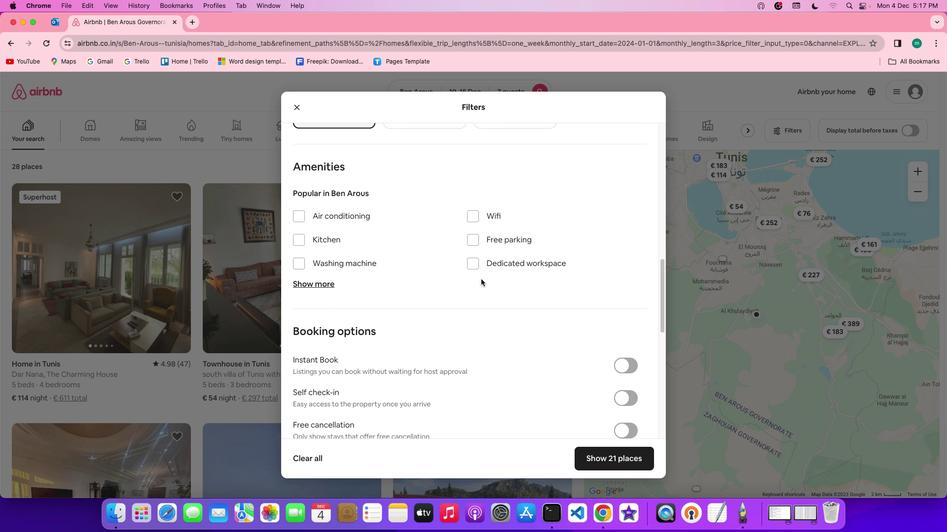 
Action: Mouse moved to (478, 213)
Screenshot: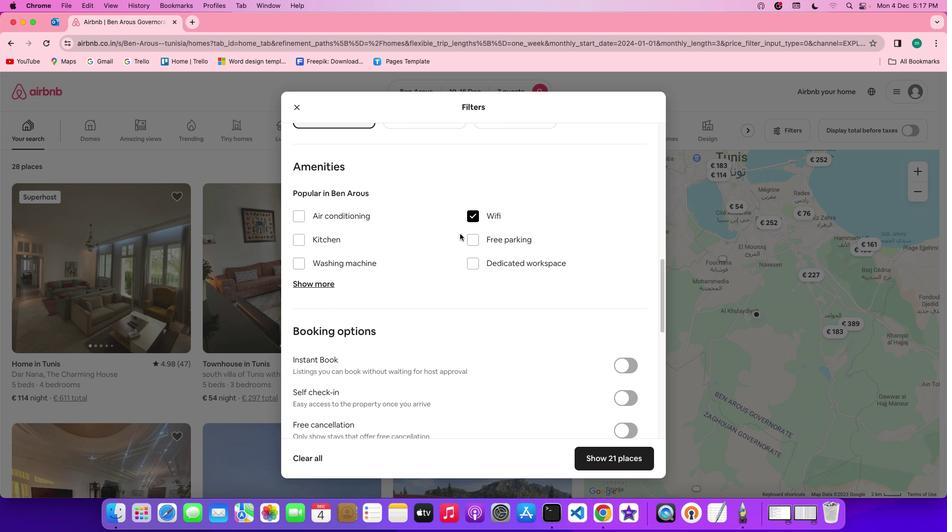 
Action: Mouse pressed left at (478, 213)
Screenshot: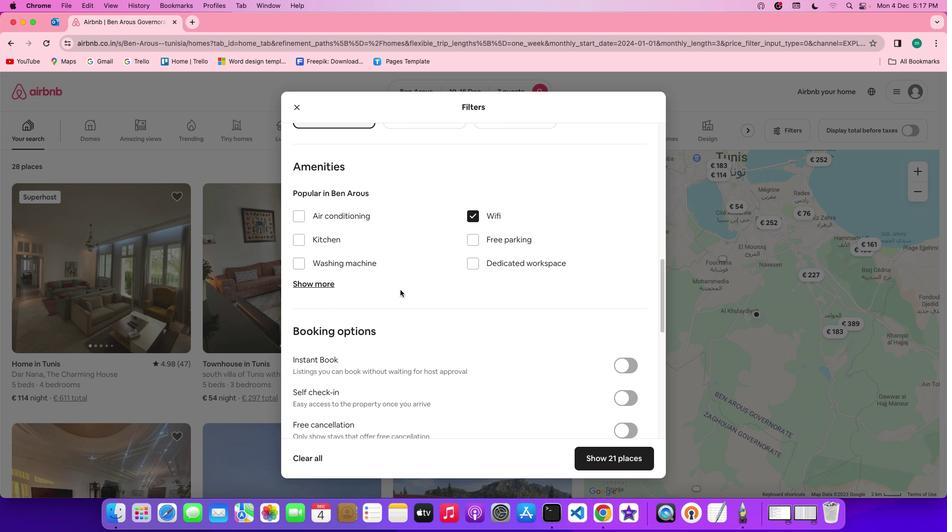 
Action: Mouse moved to (327, 282)
Screenshot: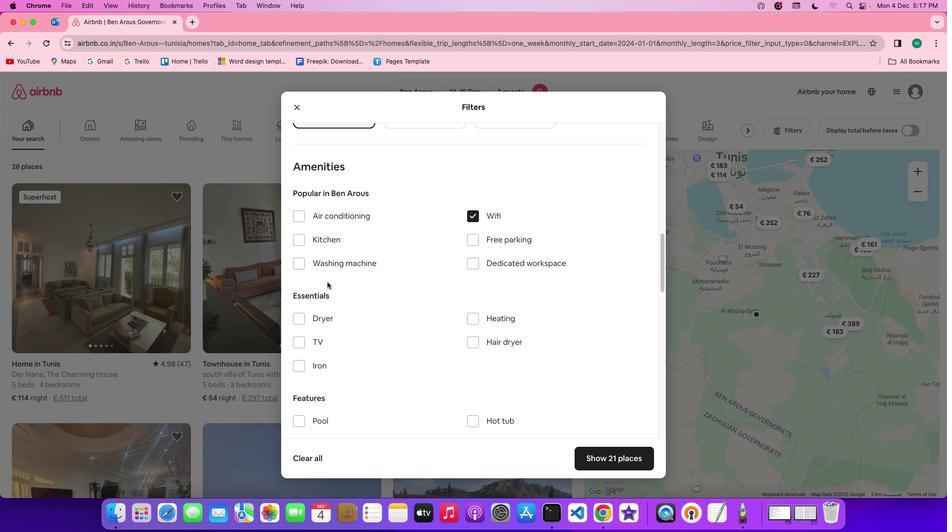 
Action: Mouse pressed left at (327, 282)
Screenshot: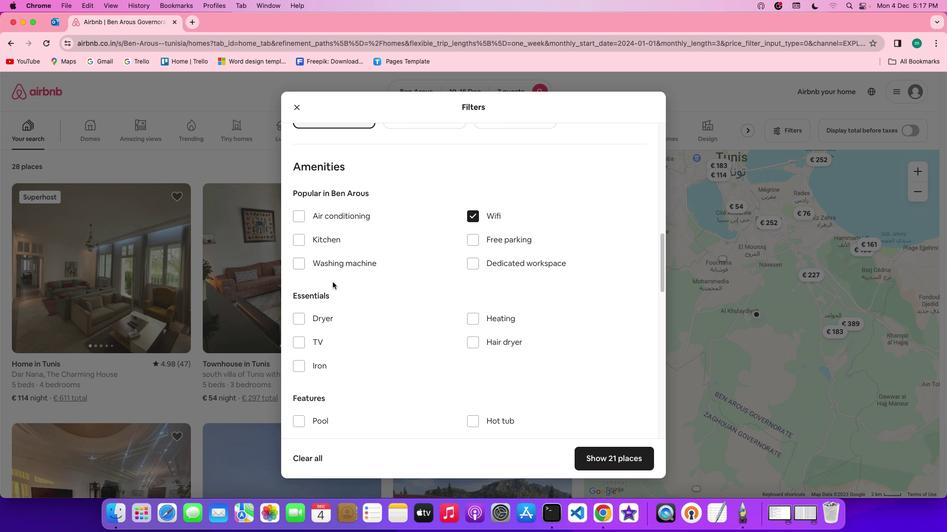
Action: Mouse moved to (306, 342)
Screenshot: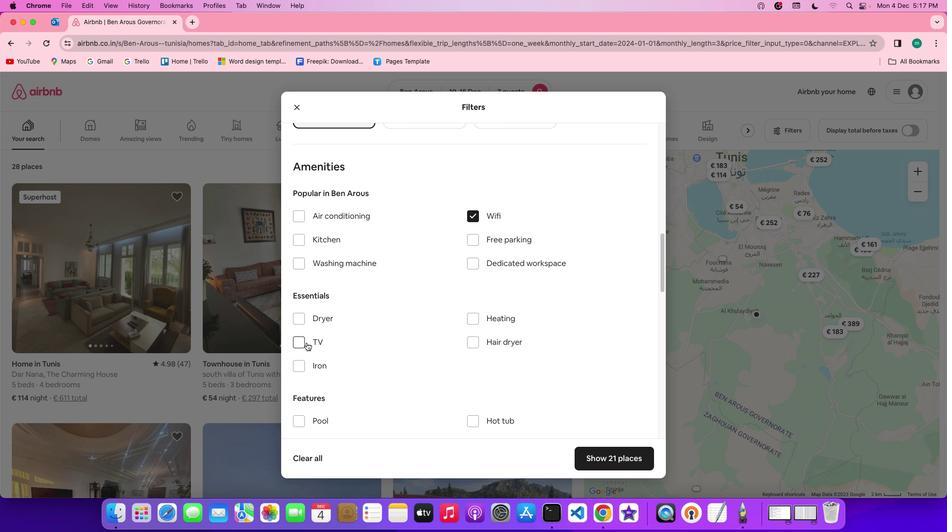 
Action: Mouse pressed left at (306, 342)
Screenshot: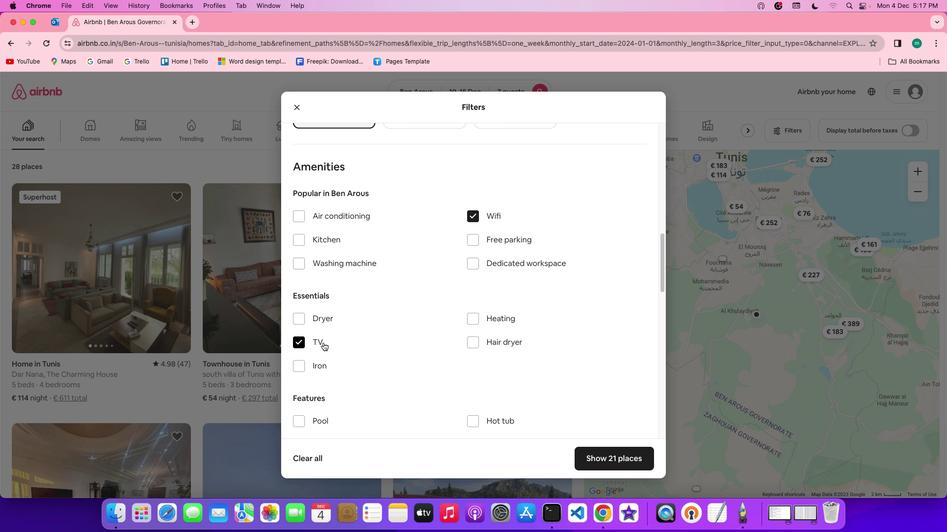 
Action: Mouse moved to (407, 349)
Screenshot: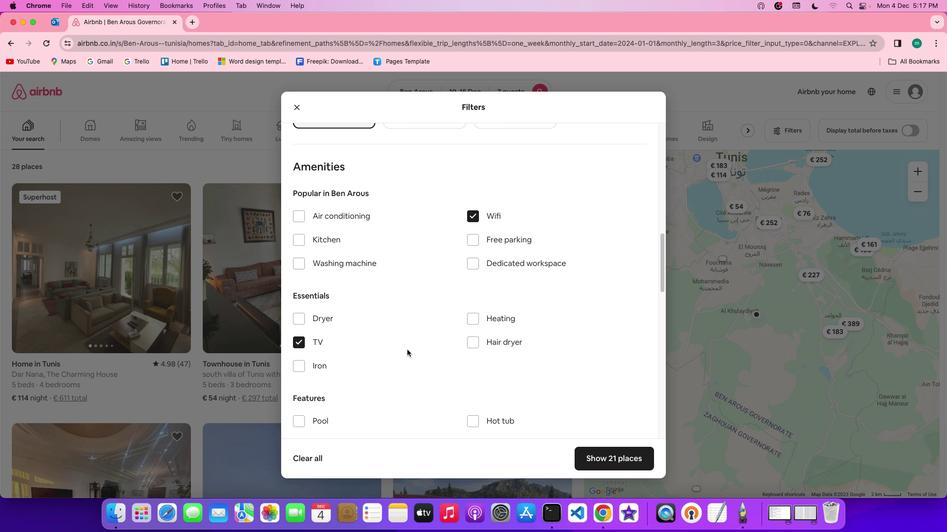 
Action: Mouse scrolled (407, 349) with delta (0, 0)
Screenshot: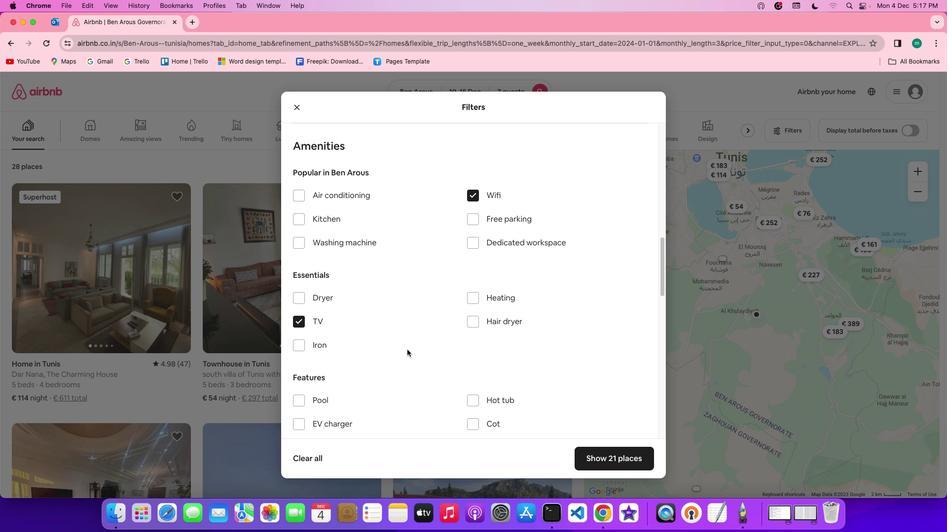 
Action: Mouse scrolled (407, 349) with delta (0, 0)
Screenshot: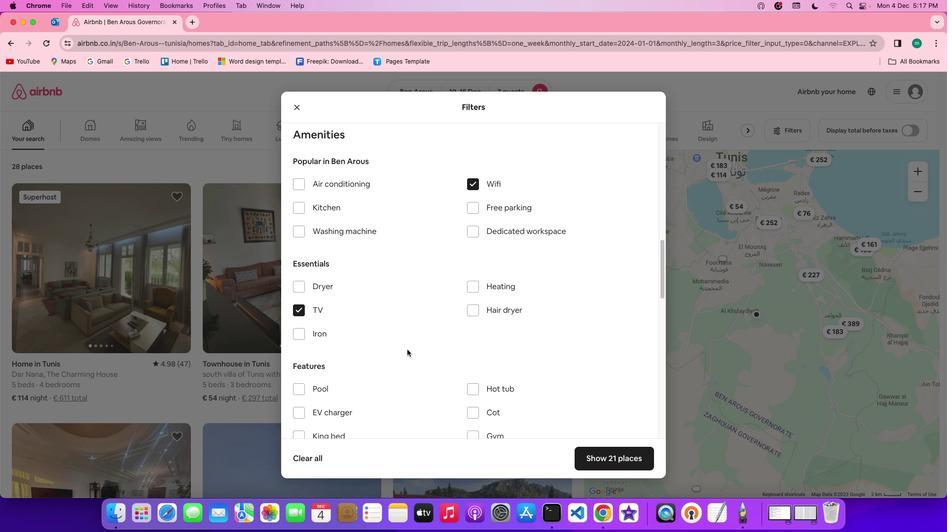 
Action: Mouse scrolled (407, 349) with delta (0, 0)
Screenshot: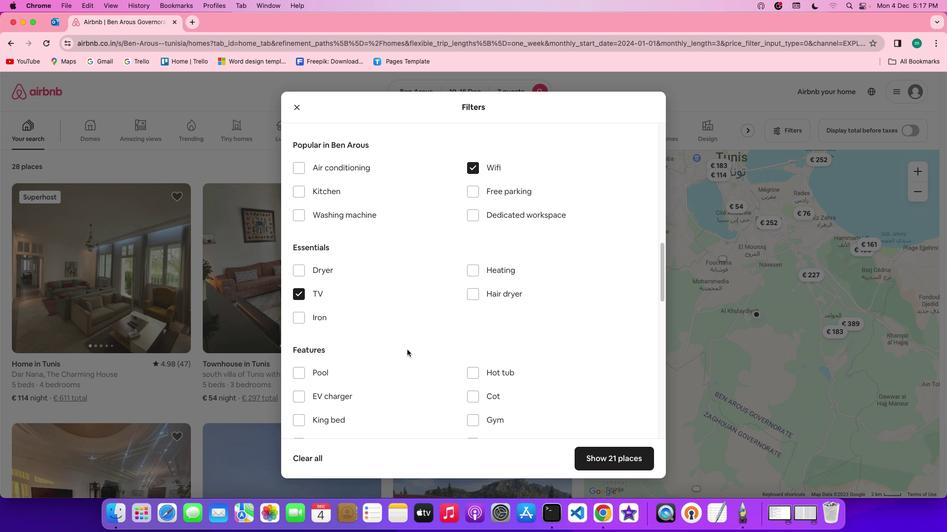 
Action: Mouse scrolled (407, 349) with delta (0, 0)
Screenshot: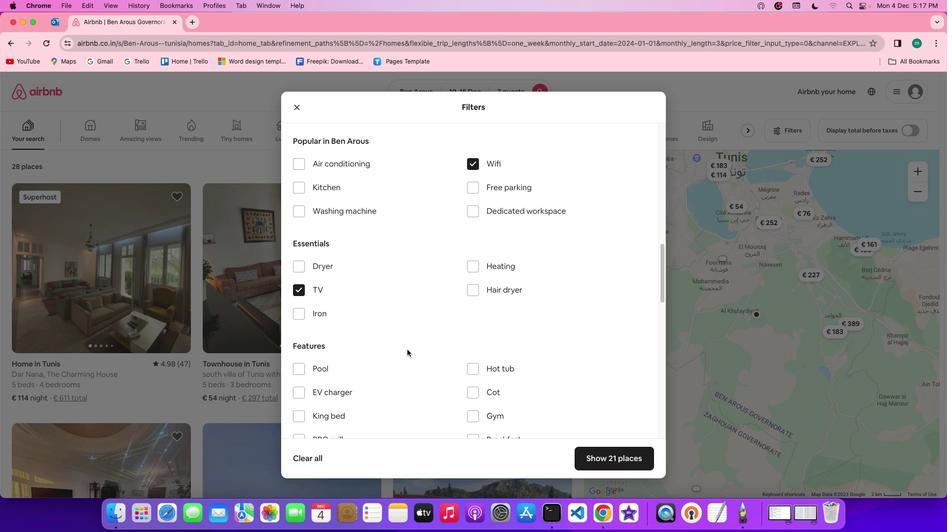 
Action: Mouse scrolled (407, 349) with delta (0, 0)
Screenshot: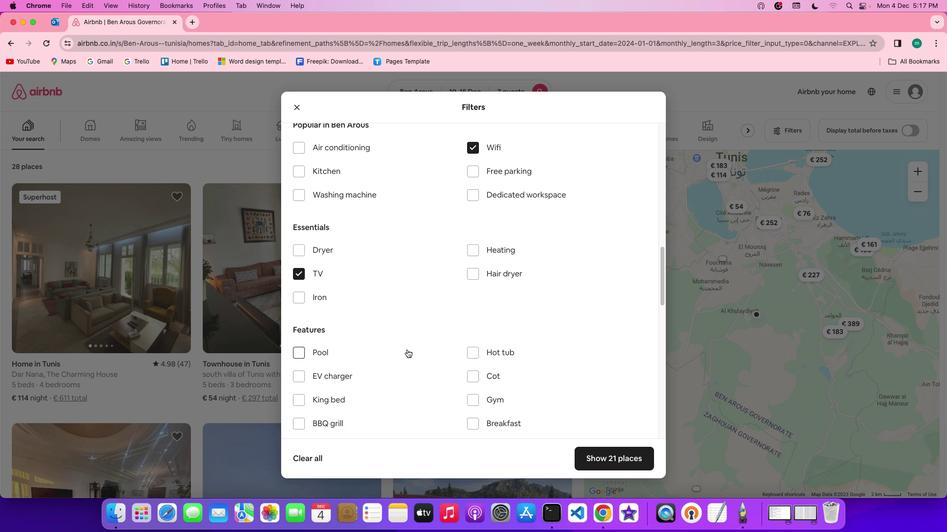 
Action: Mouse scrolled (407, 349) with delta (0, 0)
Screenshot: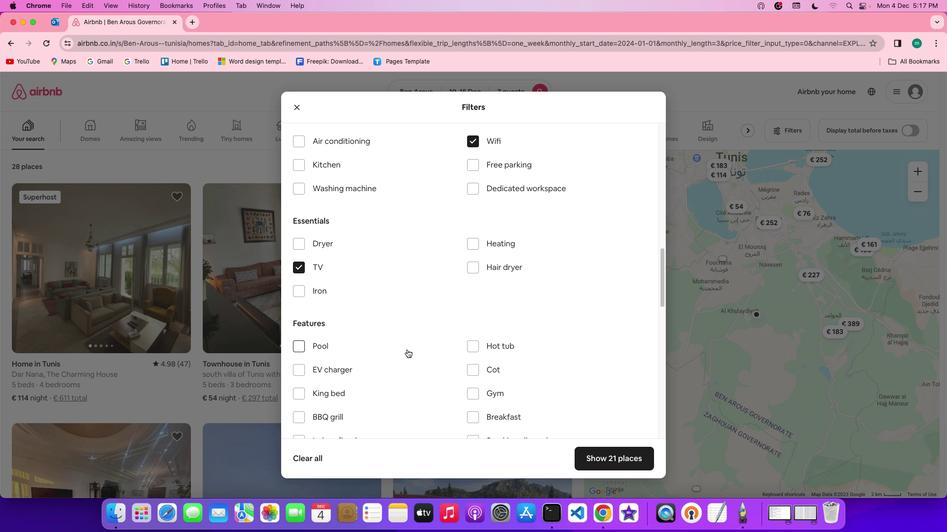 
Action: Mouse moved to (472, 161)
Screenshot: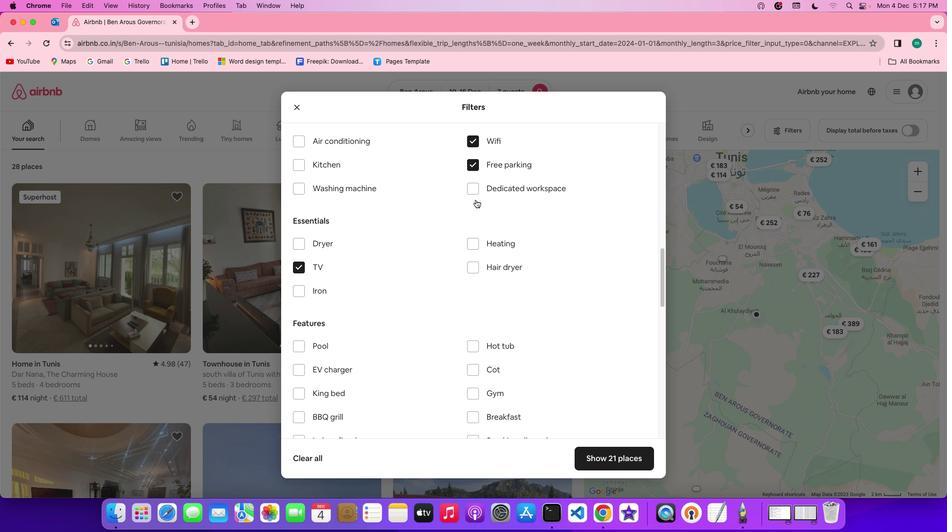 
Action: Mouse pressed left at (472, 161)
Screenshot: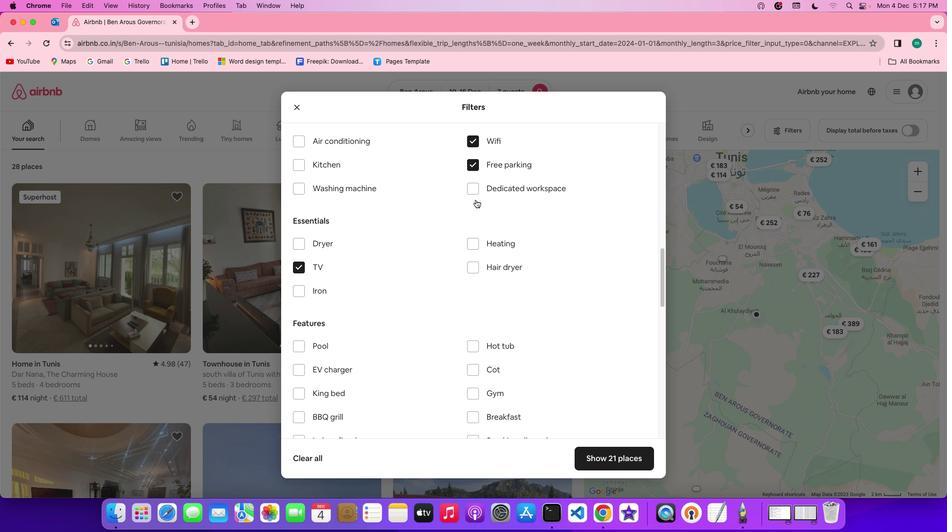 
Action: Mouse moved to (392, 293)
Screenshot: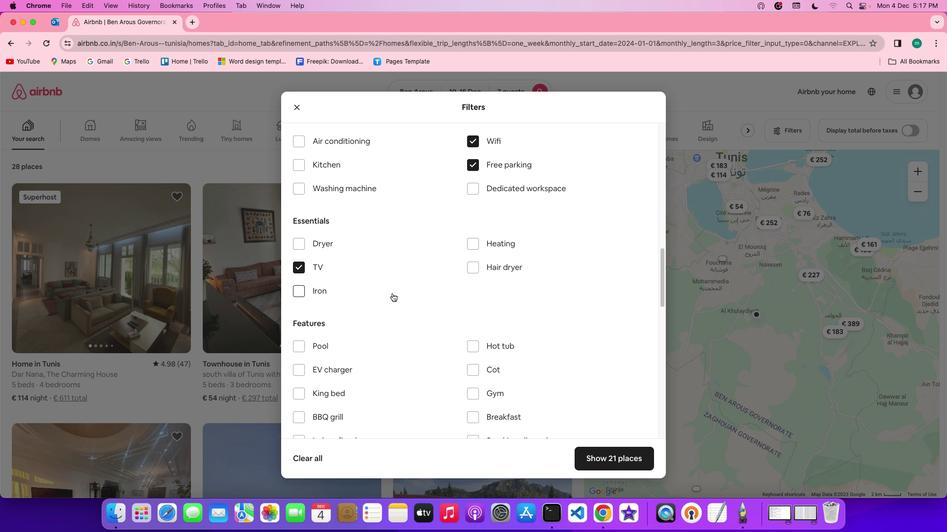 
Action: Mouse scrolled (392, 293) with delta (0, 0)
Screenshot: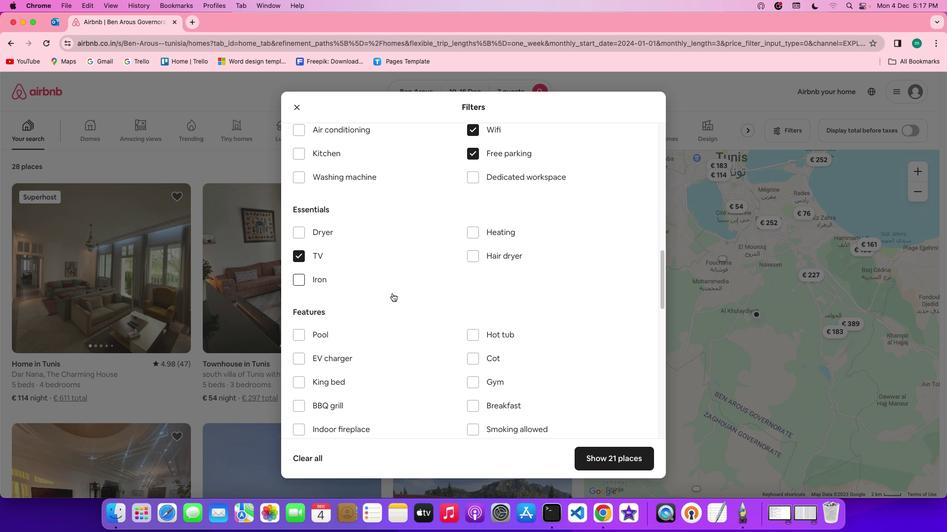 
Action: Mouse scrolled (392, 293) with delta (0, 0)
Screenshot: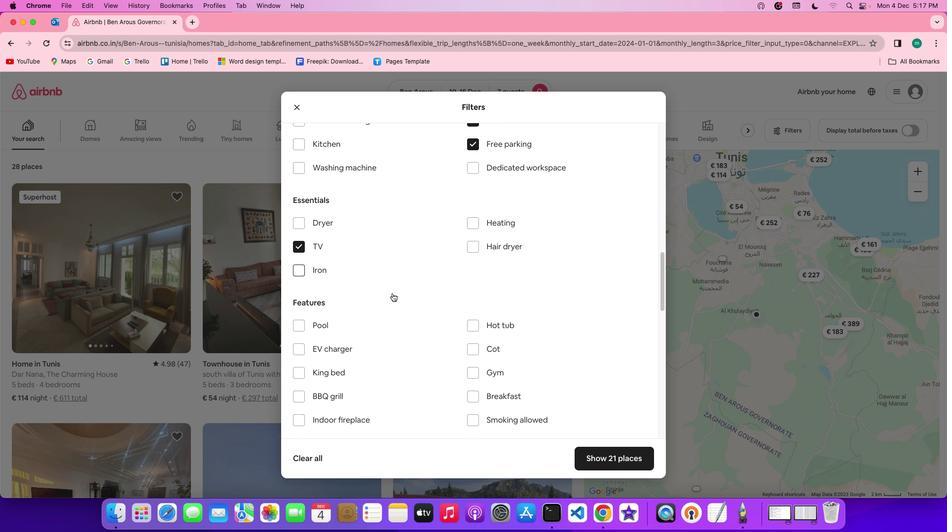 
Action: Mouse scrolled (392, 293) with delta (0, 0)
Screenshot: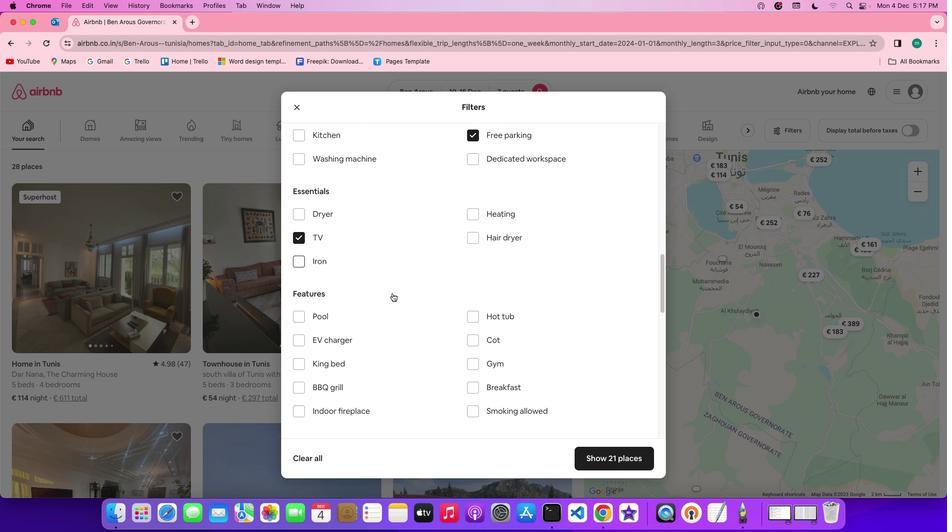 
Action: Mouse scrolled (392, 293) with delta (0, 0)
Screenshot: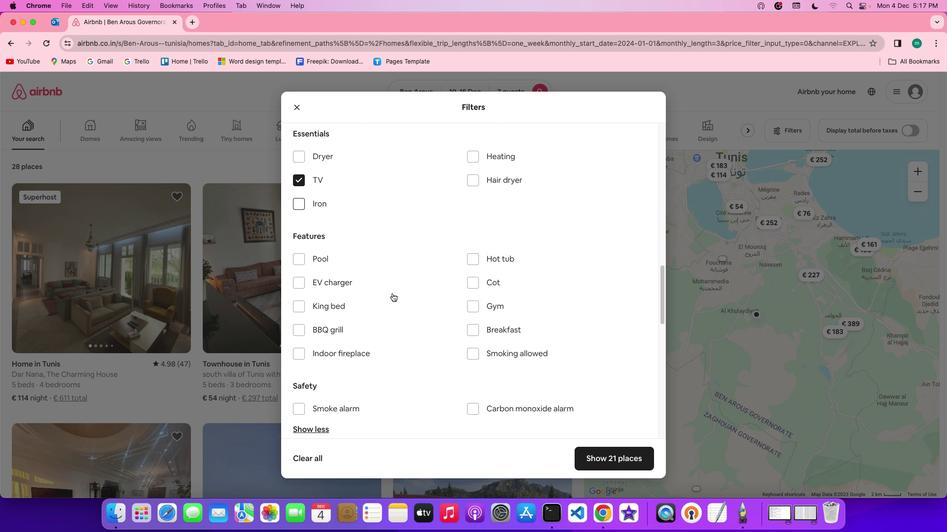 
Action: Mouse scrolled (392, 293) with delta (0, 0)
Screenshot: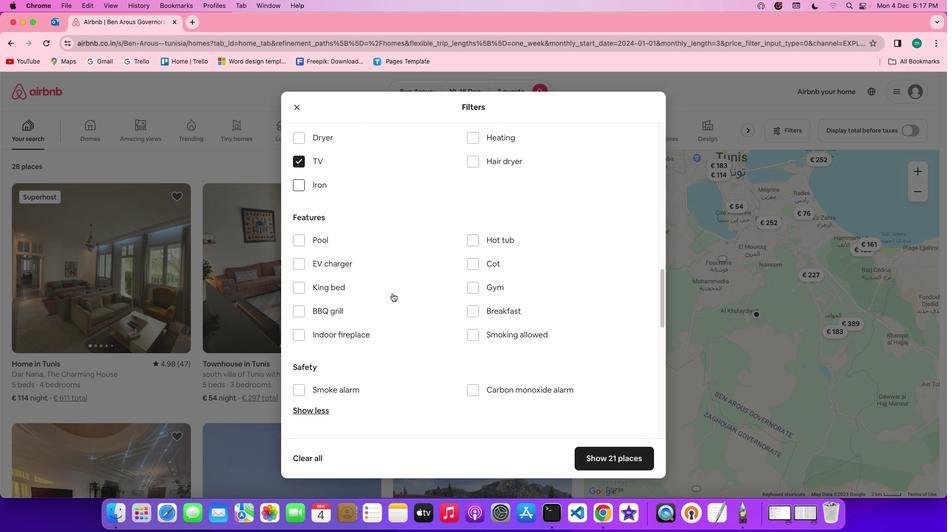 
Action: Mouse scrolled (392, 293) with delta (0, 0)
Screenshot: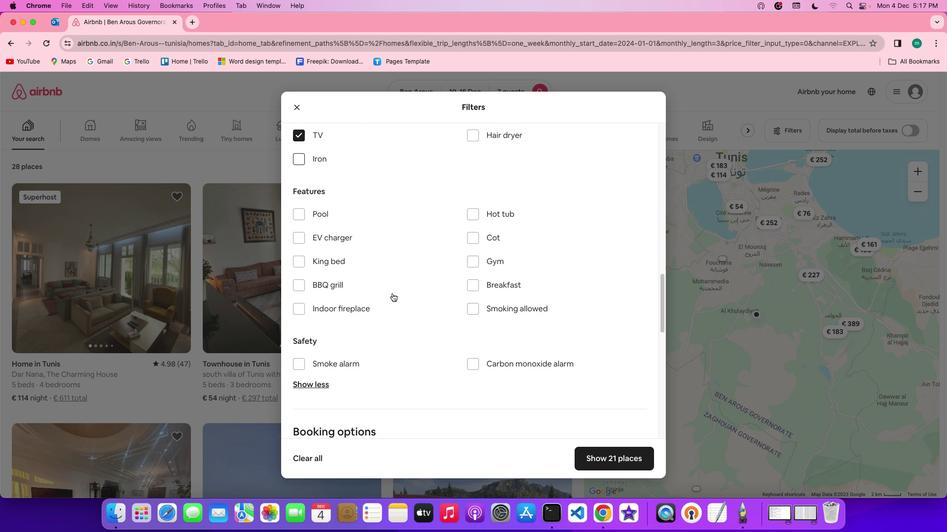 
Action: Mouse scrolled (392, 293) with delta (0, 0)
Screenshot: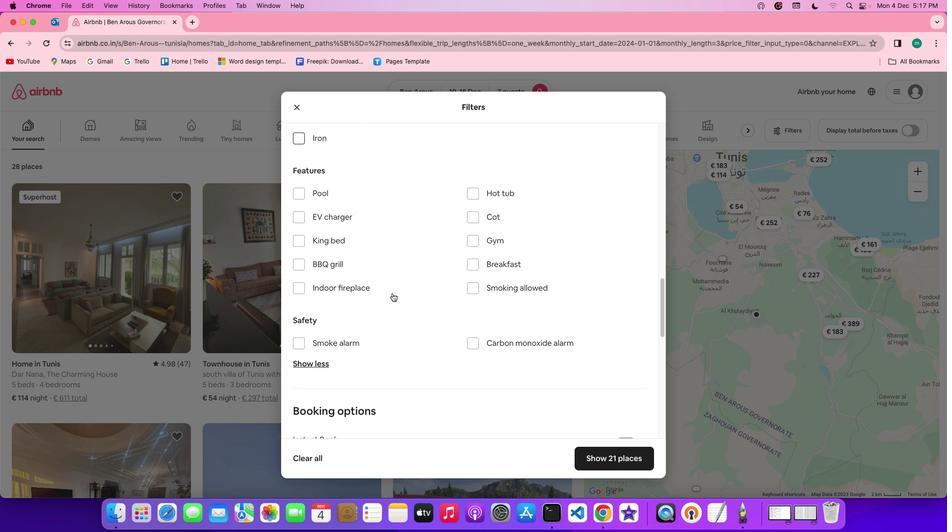 
Action: Mouse moved to (473, 235)
Screenshot: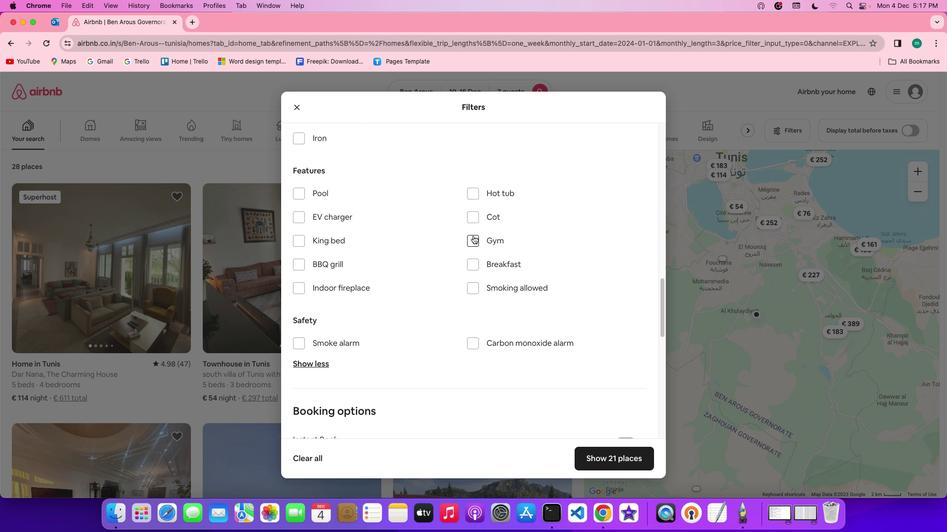 
Action: Mouse pressed left at (473, 235)
Screenshot: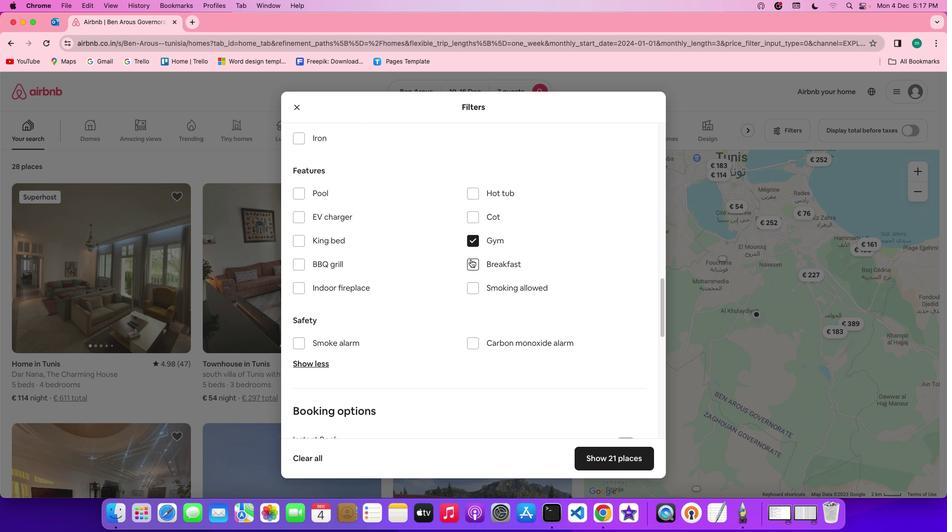 
Action: Mouse moved to (470, 267)
Screenshot: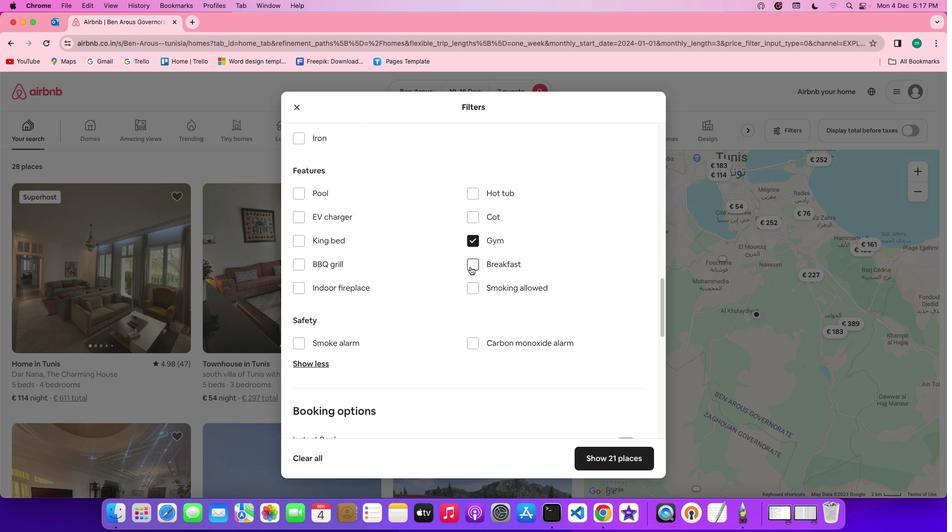 
Action: Mouse pressed left at (470, 267)
Screenshot: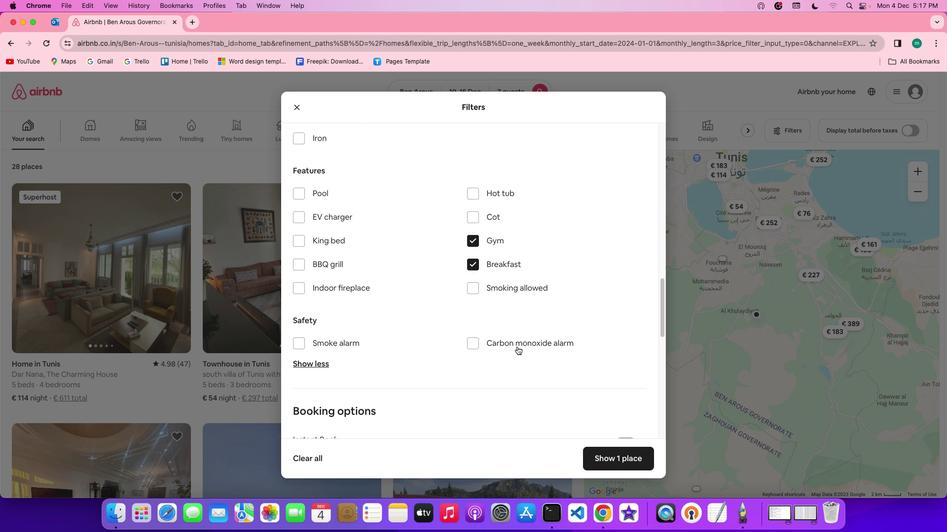 
Action: Mouse moved to (534, 372)
Screenshot: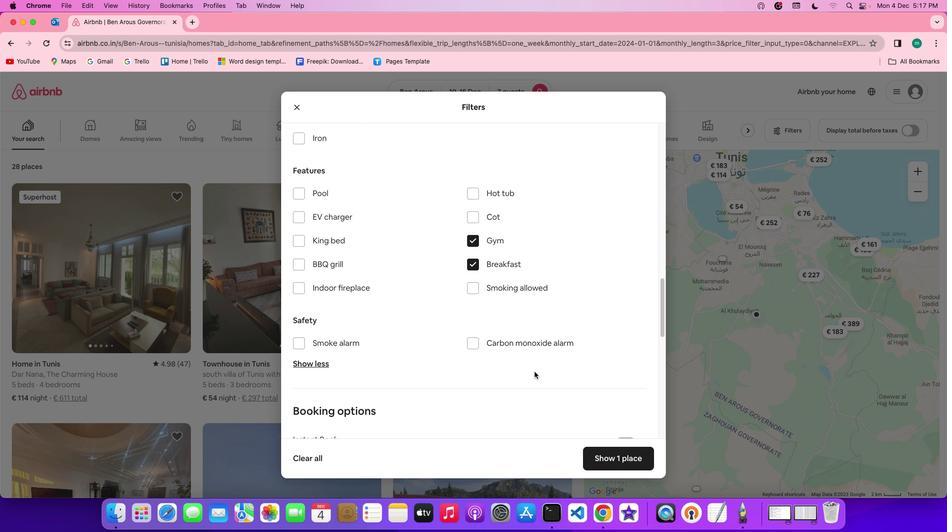 
Action: Mouse scrolled (534, 372) with delta (0, 0)
Screenshot: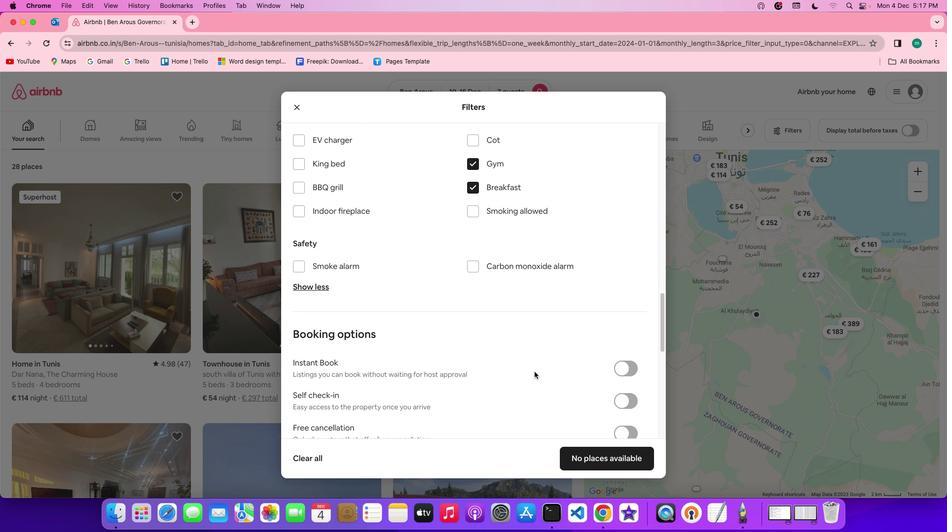 
Action: Mouse scrolled (534, 372) with delta (0, 0)
Screenshot: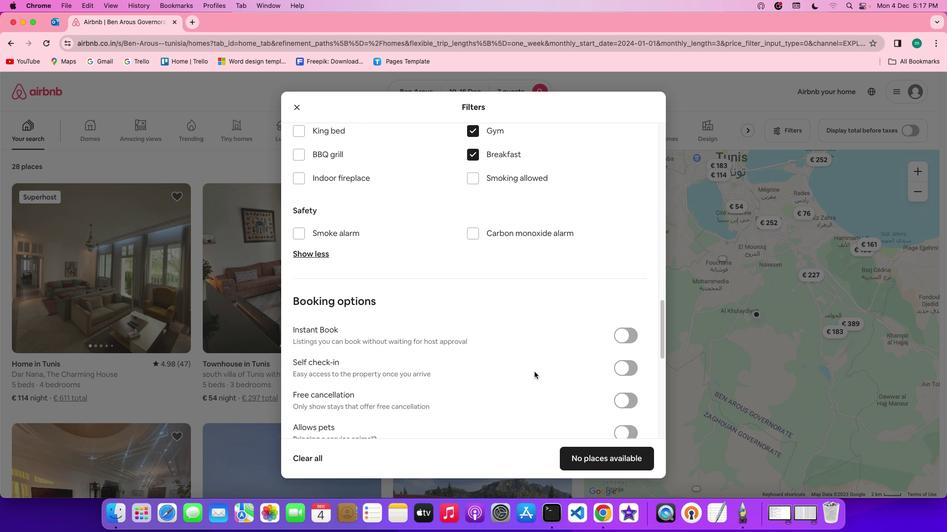 
Action: Mouse scrolled (534, 372) with delta (0, 0)
Screenshot: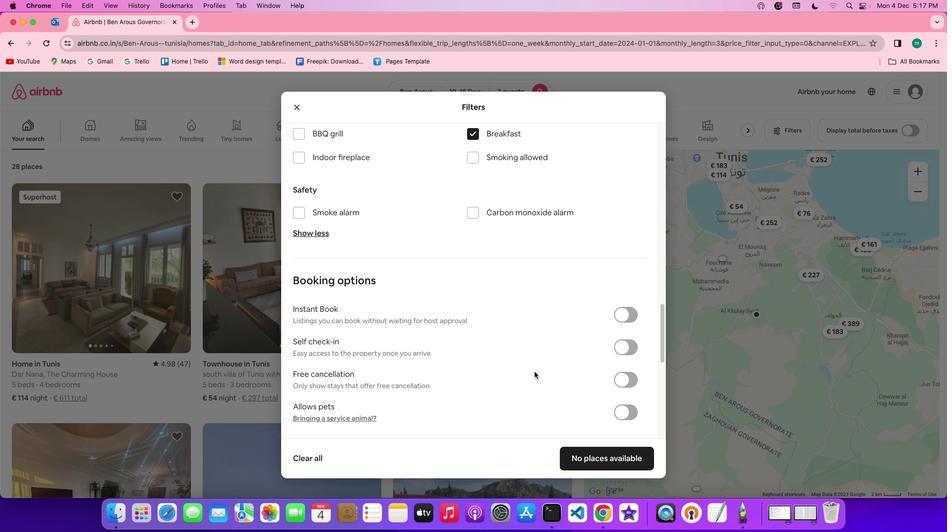 
Action: Mouse scrolled (534, 372) with delta (0, -1)
Screenshot: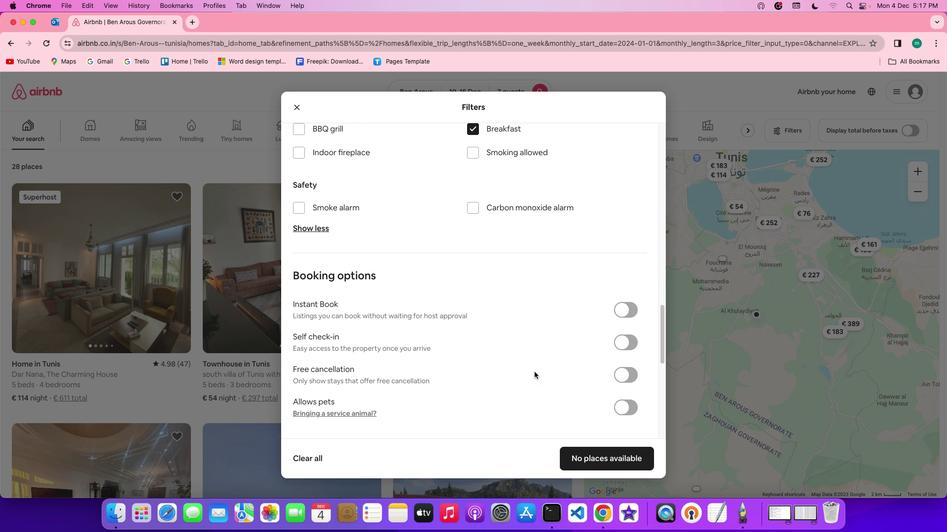 
Action: Mouse moved to (534, 373)
Screenshot: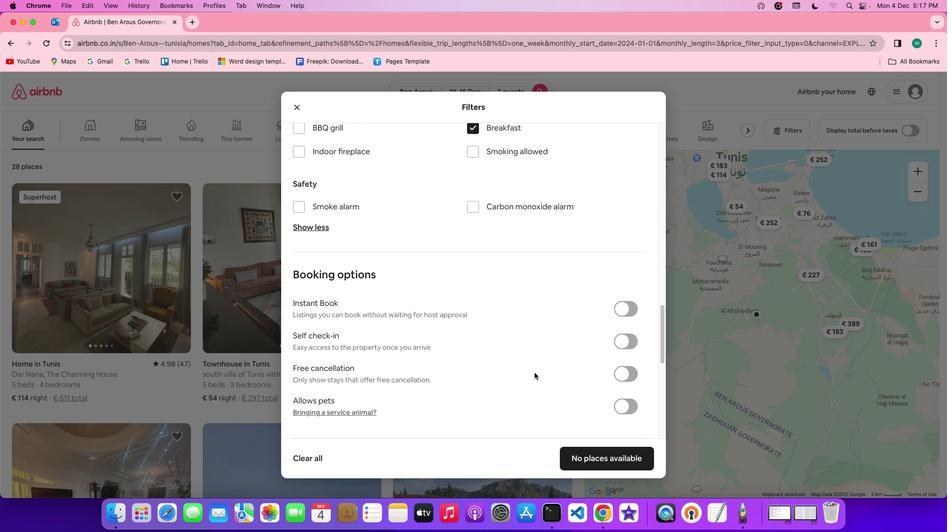 
Action: Mouse scrolled (534, 373) with delta (0, 0)
Screenshot: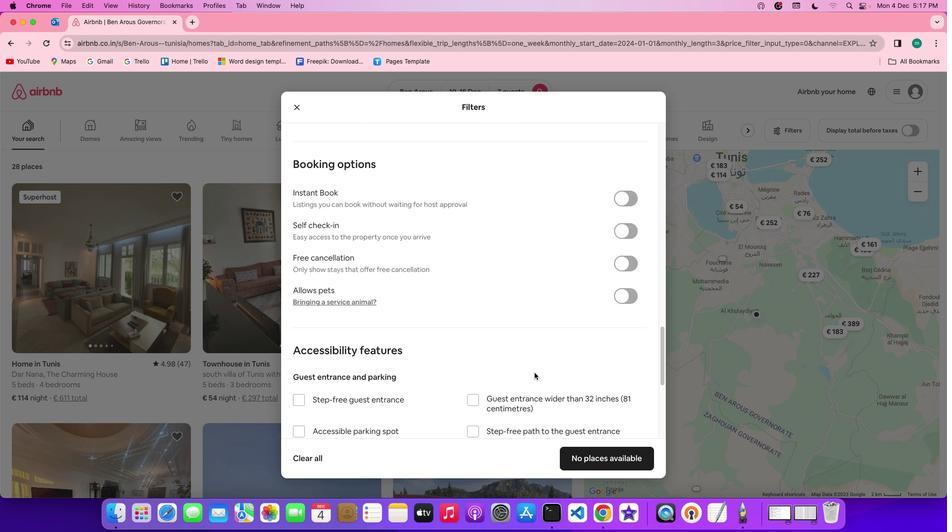 
Action: Mouse scrolled (534, 373) with delta (0, 0)
Screenshot: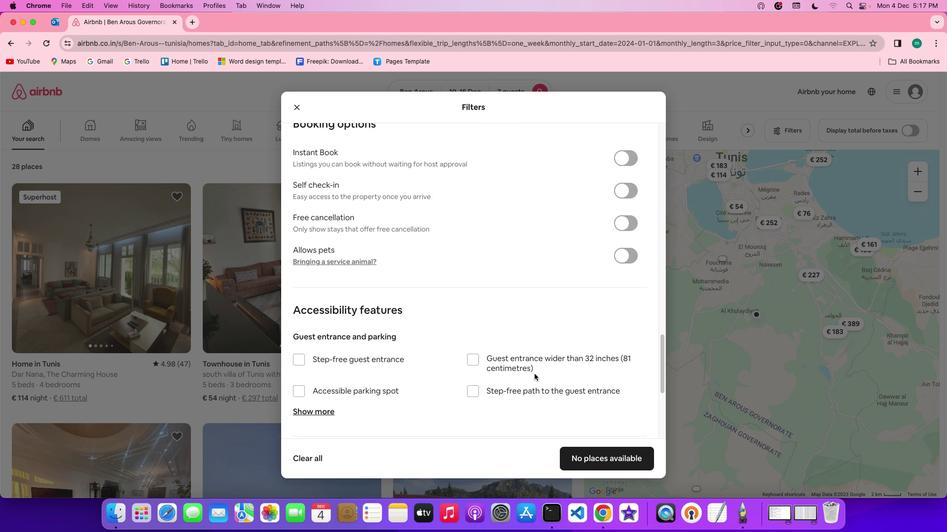 
Action: Mouse scrolled (534, 373) with delta (0, 0)
Screenshot: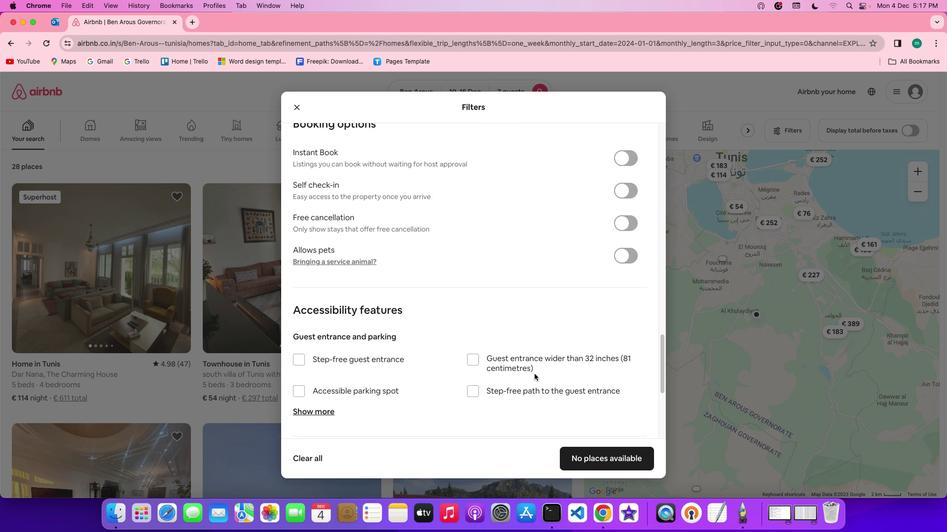 
Action: Mouse scrolled (534, 373) with delta (0, -1)
Screenshot: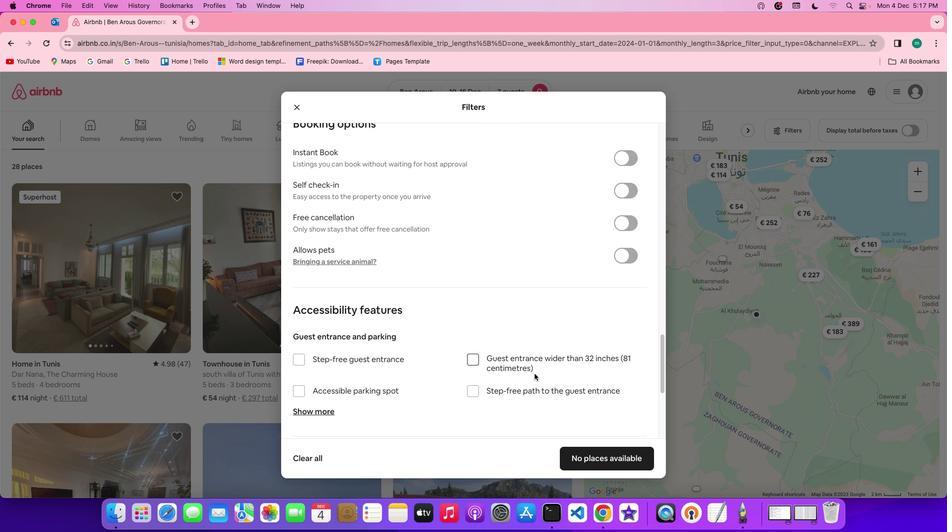 
Action: Mouse moved to (534, 374)
Screenshot: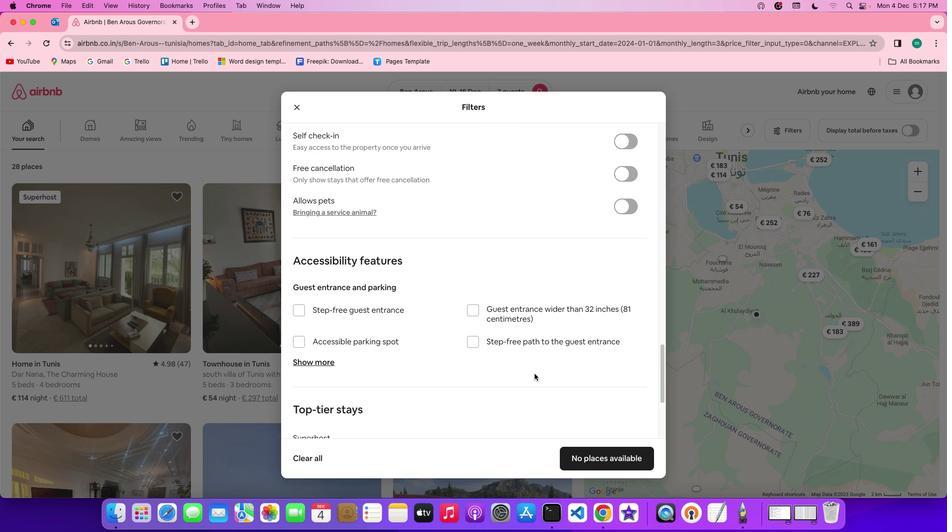 
Action: Mouse scrolled (534, 374) with delta (0, 0)
Screenshot: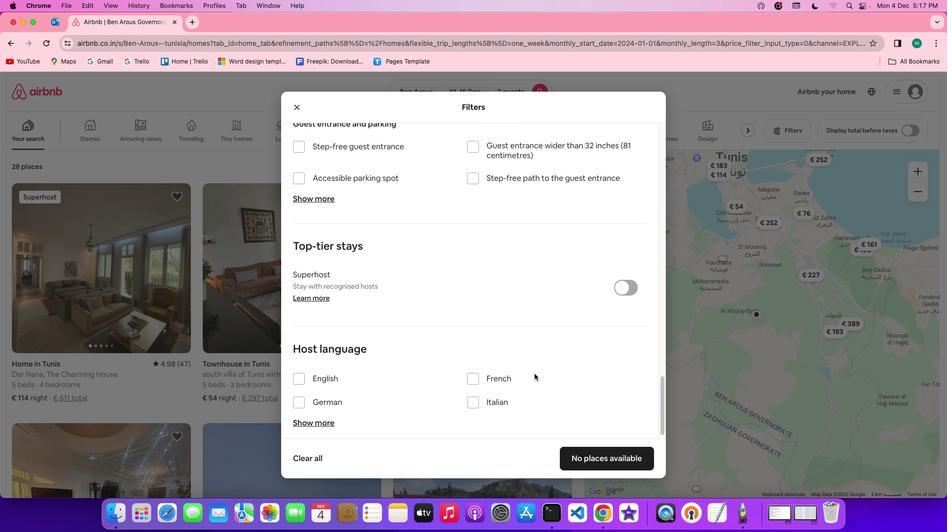 
Action: Mouse scrolled (534, 374) with delta (0, 0)
Screenshot: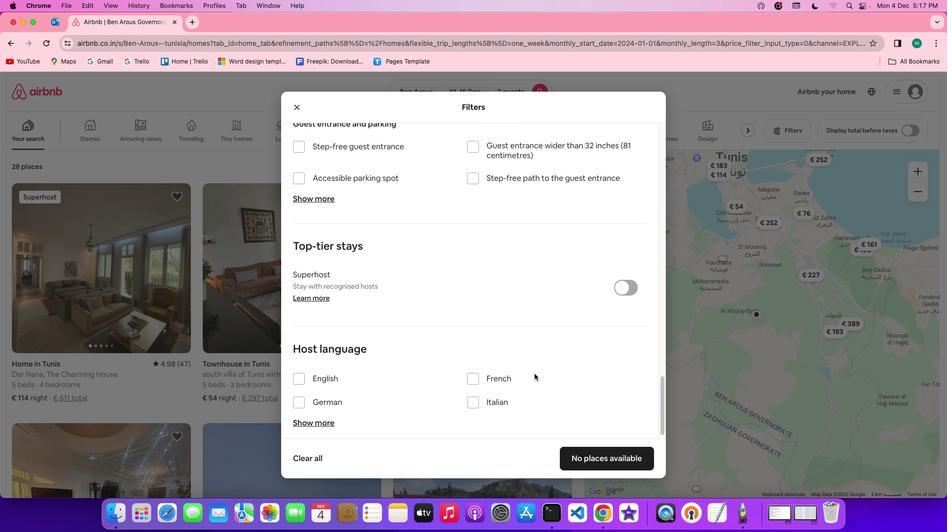 
Action: Mouse scrolled (534, 374) with delta (0, -1)
Screenshot: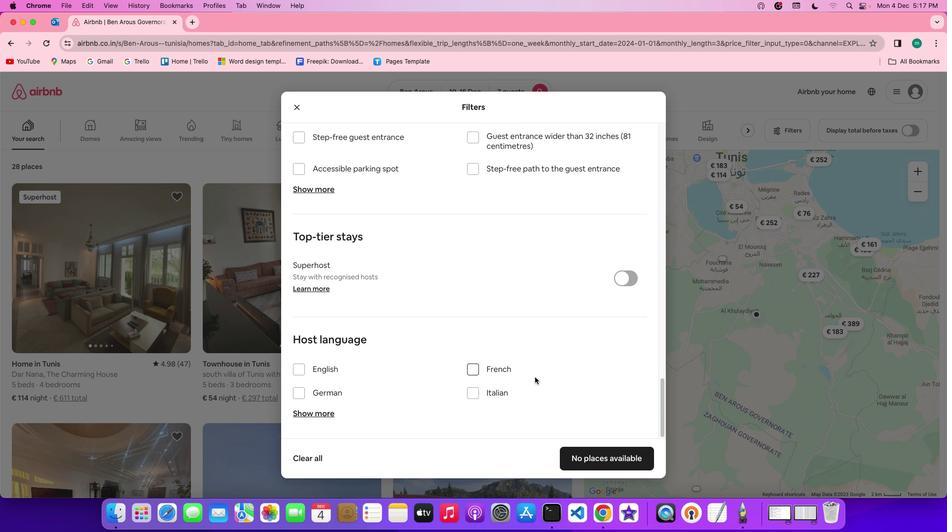 
Action: Mouse scrolled (534, 374) with delta (0, -2)
Screenshot: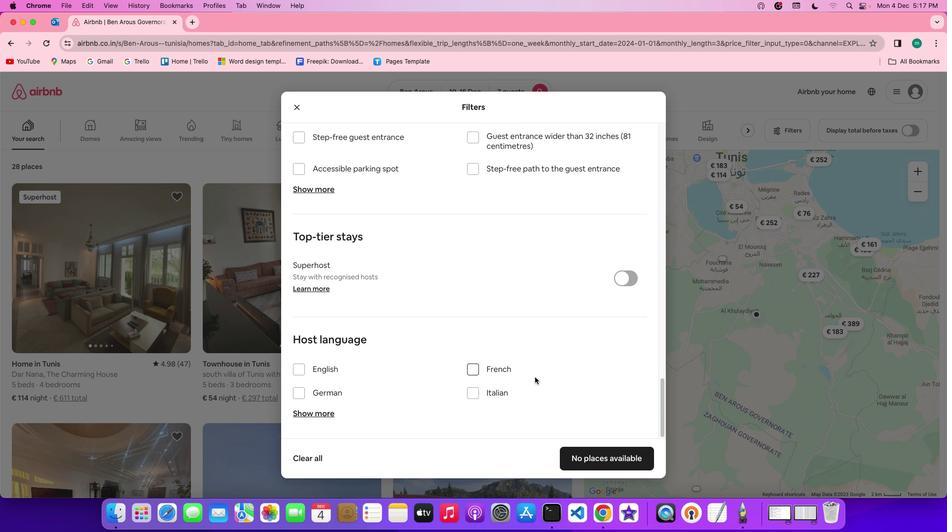 
Action: Mouse scrolled (534, 374) with delta (0, -2)
Screenshot: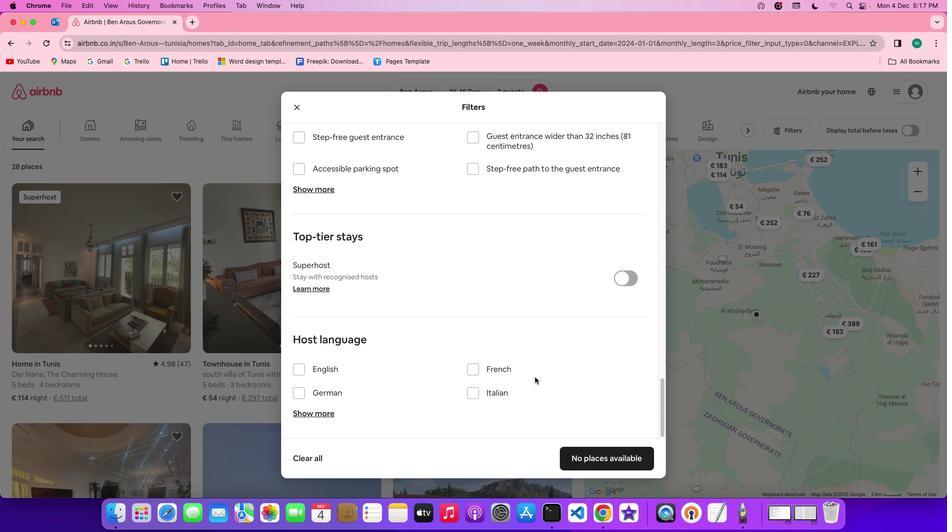 
Action: Mouse moved to (534, 377)
Screenshot: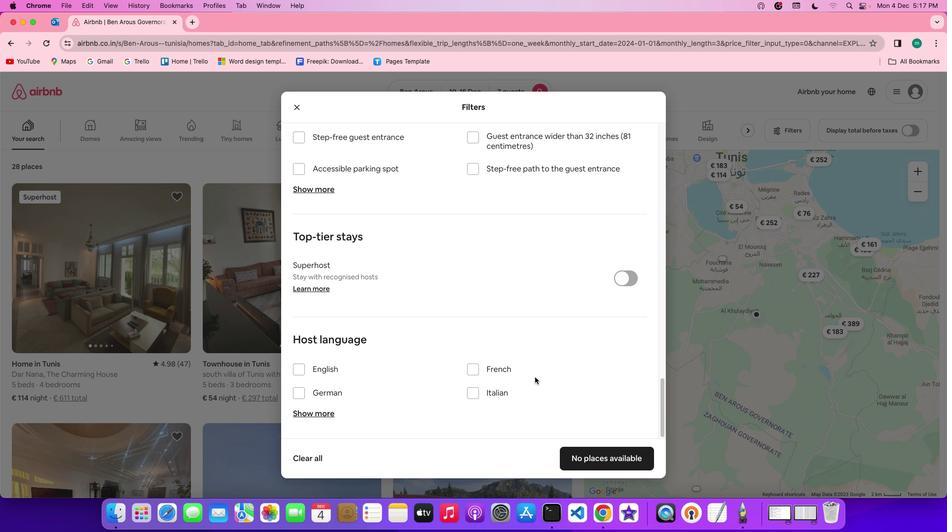
Action: Mouse scrolled (534, 377) with delta (0, 0)
Screenshot: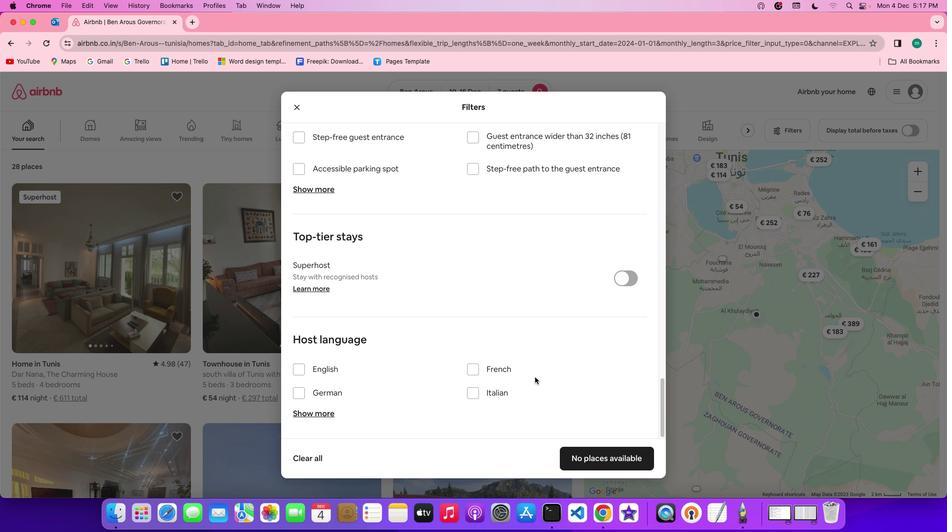 
Action: Mouse scrolled (534, 377) with delta (0, 0)
Screenshot: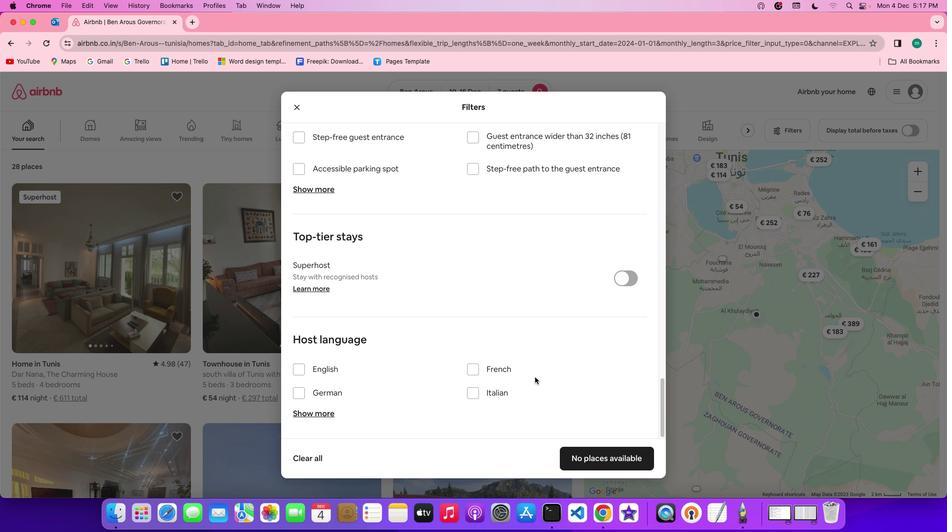 
Action: Mouse scrolled (534, 377) with delta (0, -1)
Screenshot: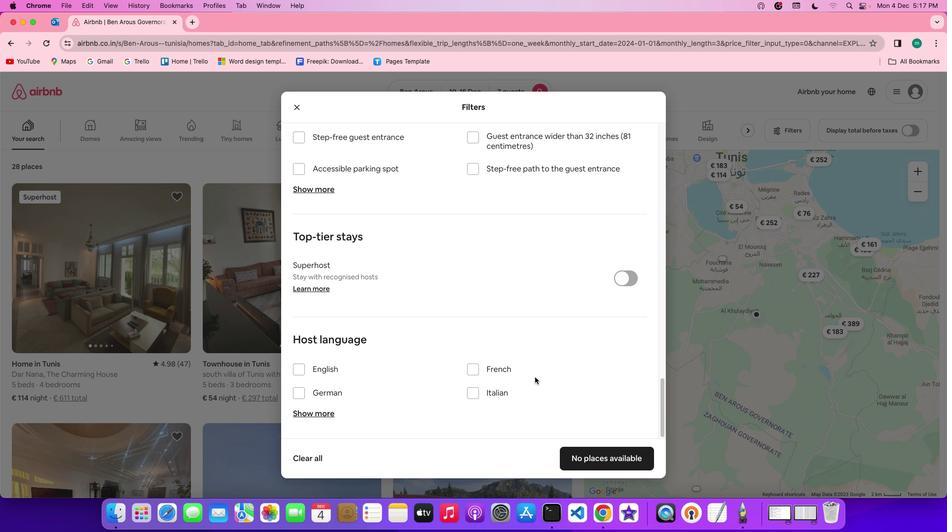 
Action: Mouse scrolled (534, 377) with delta (0, -2)
Screenshot: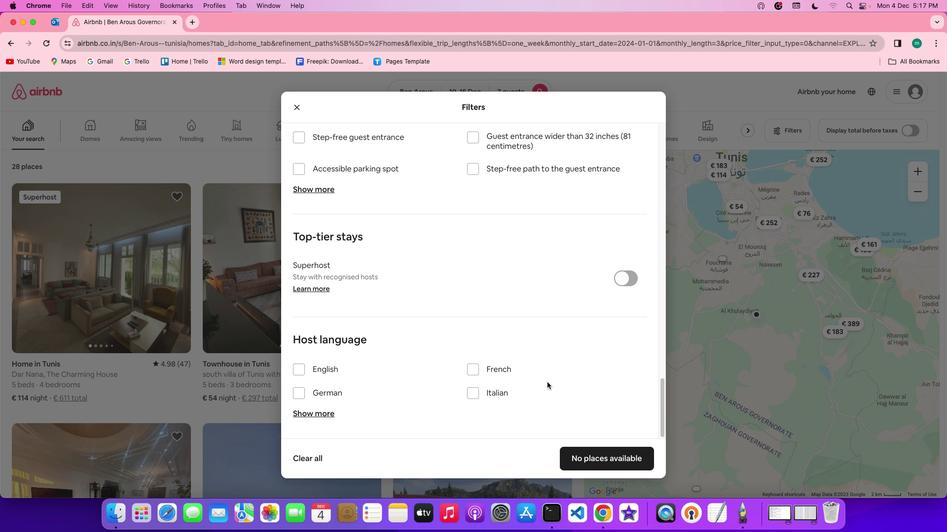 
Action: Mouse scrolled (534, 377) with delta (0, -2)
Screenshot: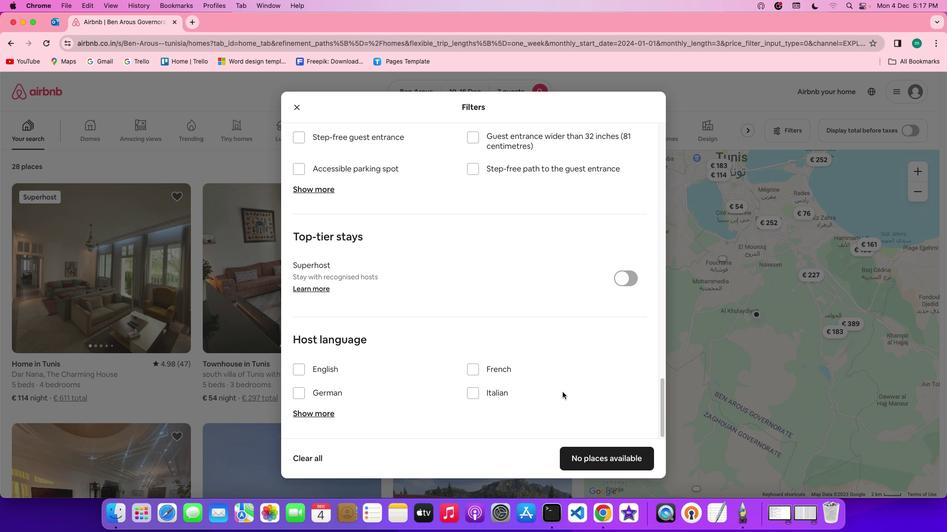 
Action: Mouse moved to (618, 461)
Screenshot: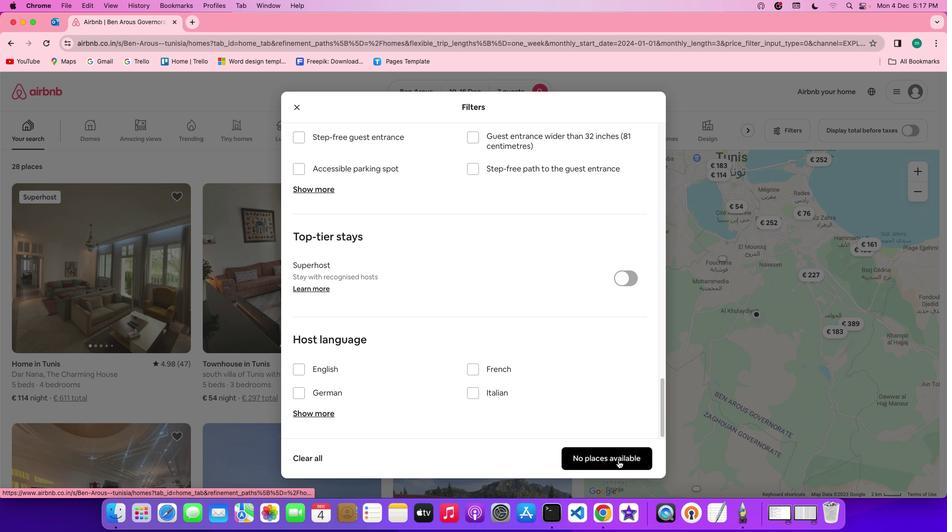 
Action: Mouse pressed left at (618, 461)
Screenshot: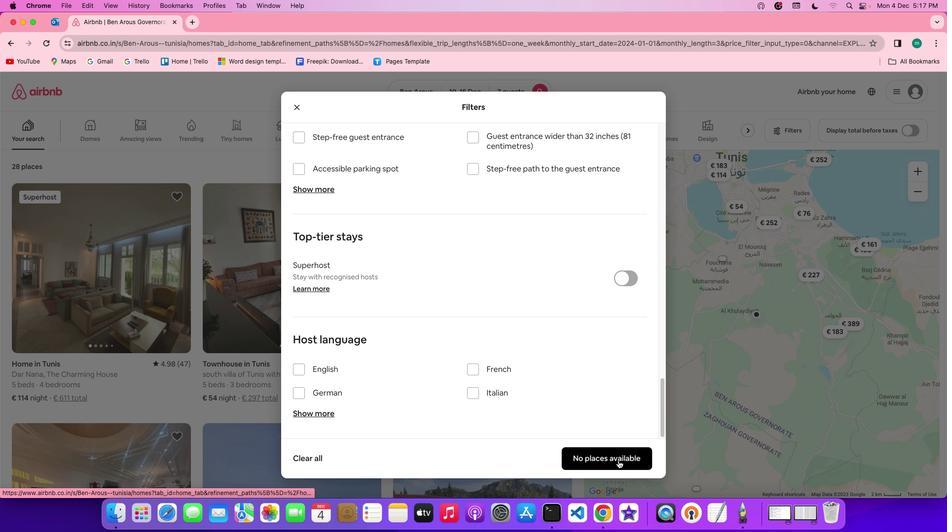 
Action: Mouse moved to (193, 295)
Screenshot: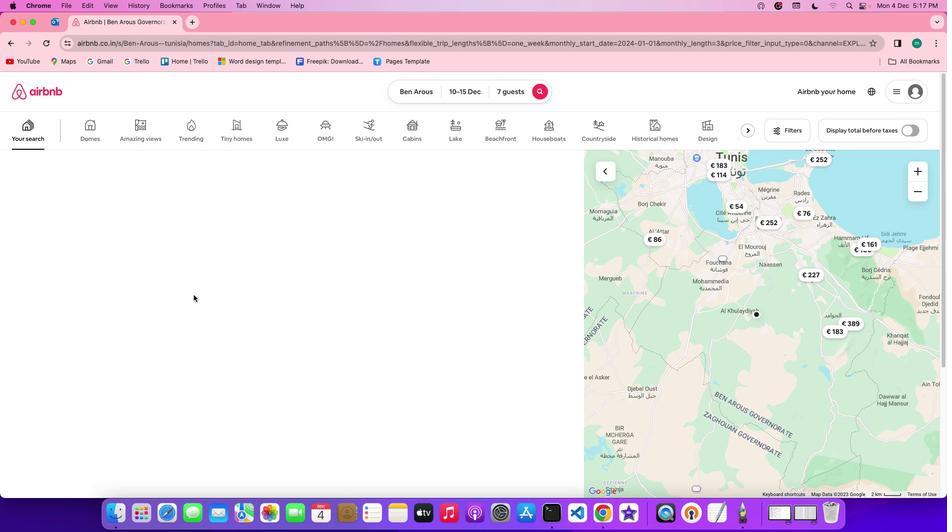 
